 Task: Compose an email with the signature Brooke Phillips with the subject Feedback on an event feedback survey and the message We need to reschedule the training session, can you please coordinate with the participants? from softage.4@softage.net to softage.6@softage.net, select last 2 words, change the font of the message to Verdana and change the font typography to bold and underline Send the email. Finally, move the email from Sent Items to the label Research
Action: Mouse moved to (835, 74)
Screenshot: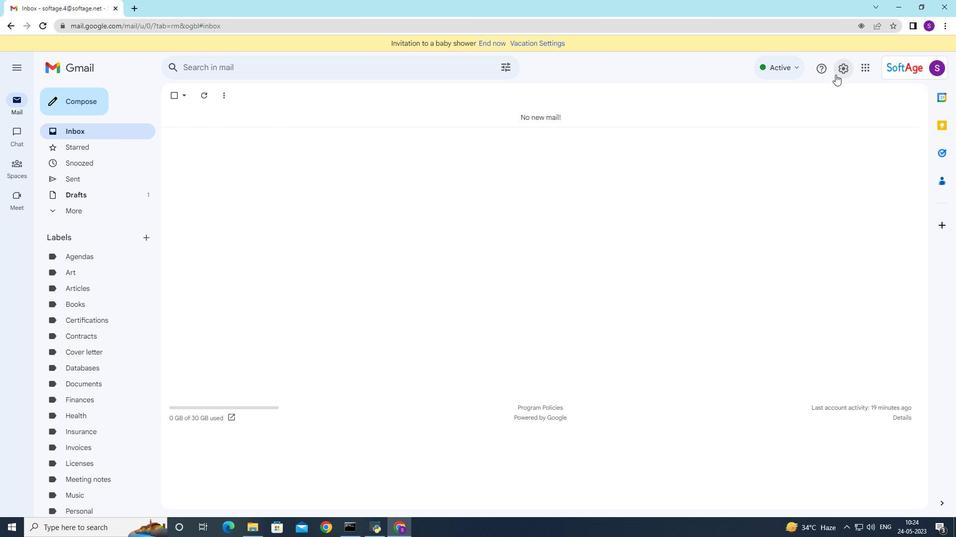 
Action: Mouse pressed left at (835, 74)
Screenshot: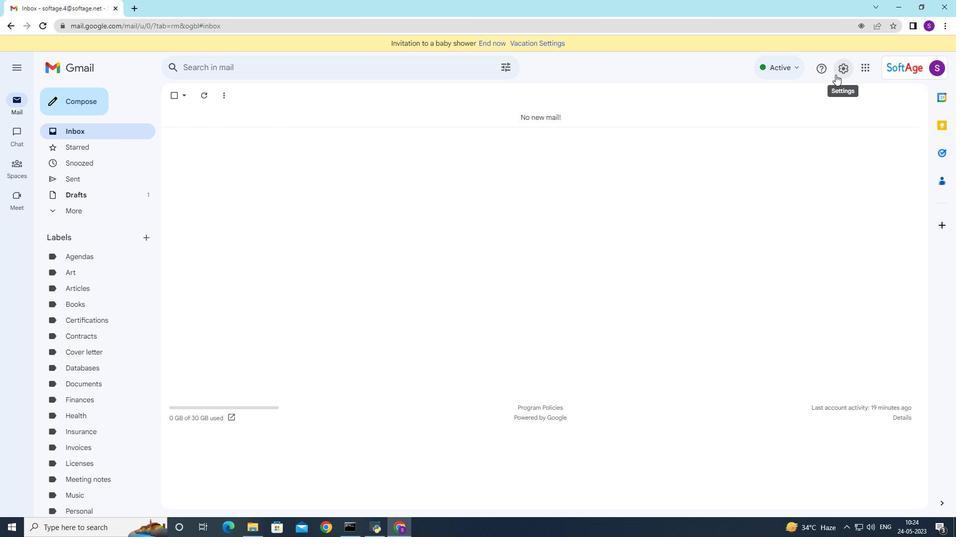 
Action: Mouse moved to (814, 124)
Screenshot: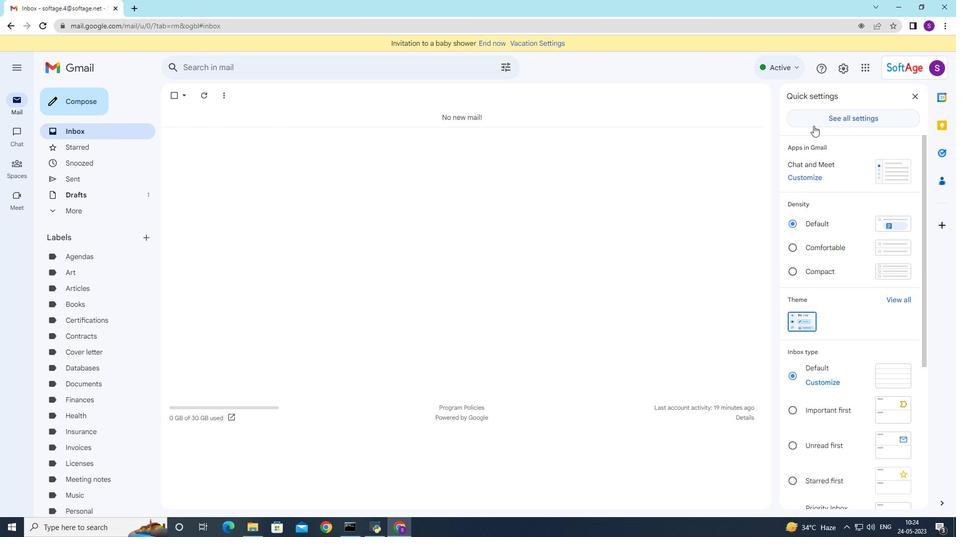 
Action: Mouse pressed left at (814, 124)
Screenshot: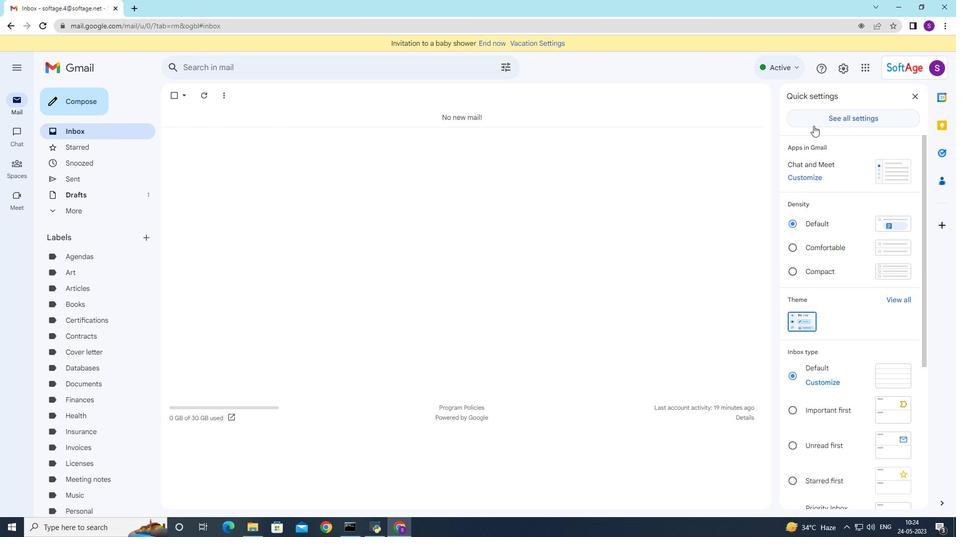 
Action: Mouse moved to (389, 235)
Screenshot: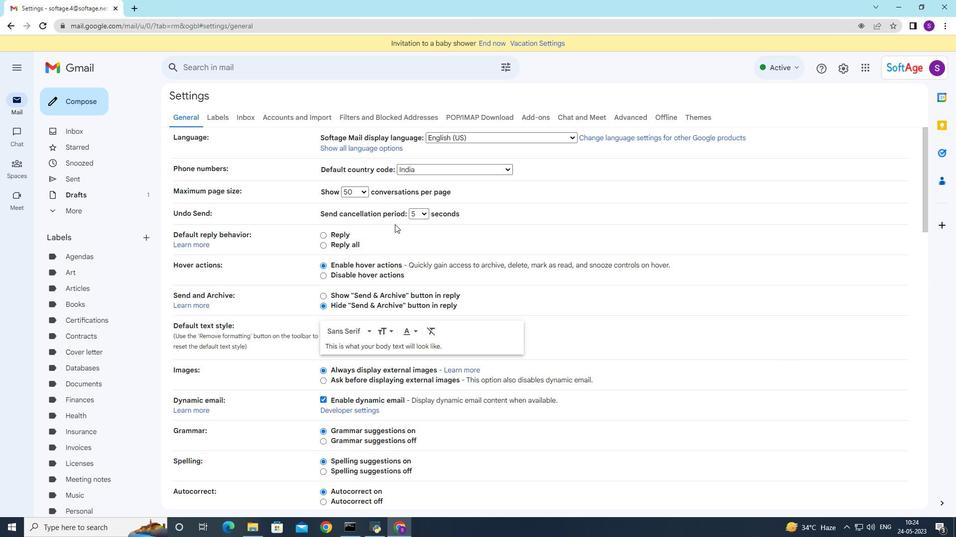 
Action: Mouse scrolled (389, 234) with delta (0, 0)
Screenshot: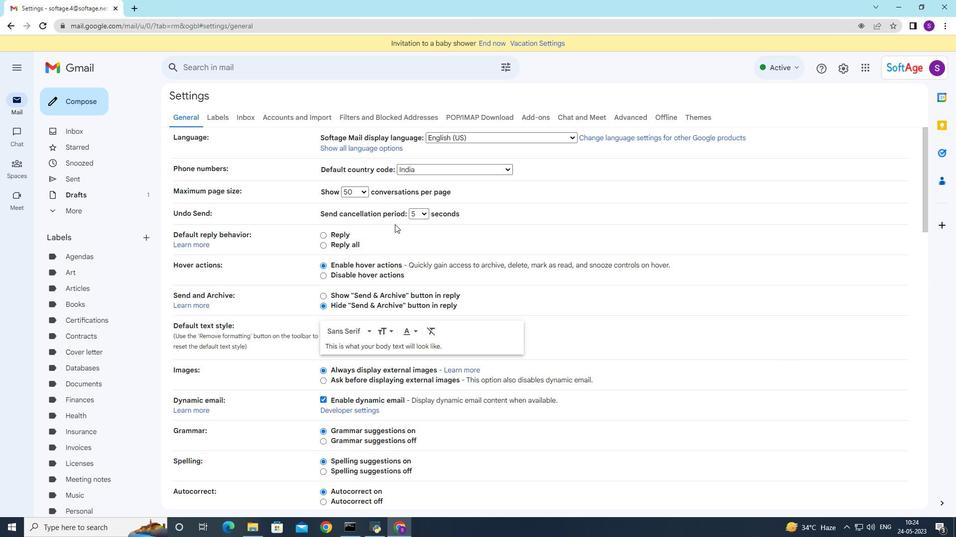 
Action: Mouse moved to (388, 236)
Screenshot: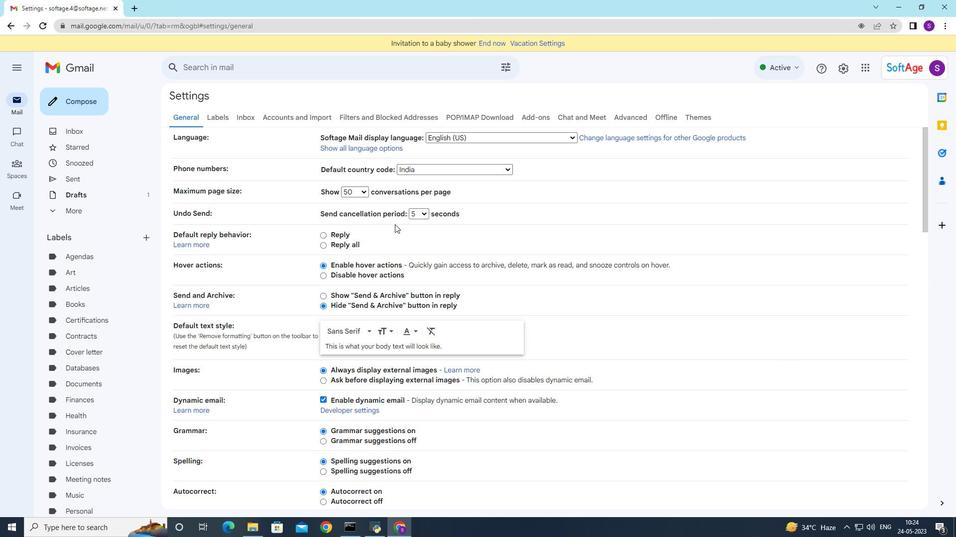 
Action: Mouse scrolled (388, 235) with delta (0, 0)
Screenshot: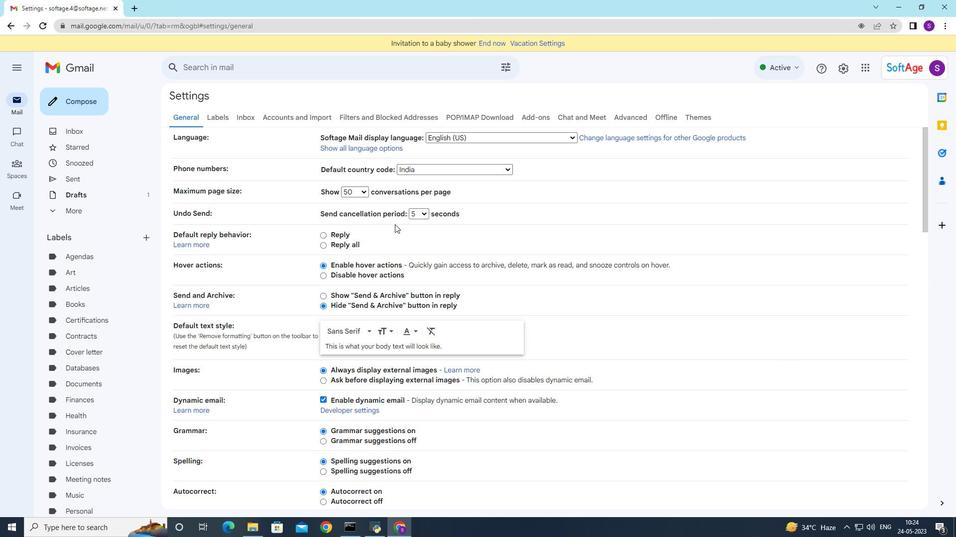 
Action: Mouse scrolled (388, 235) with delta (0, 0)
Screenshot: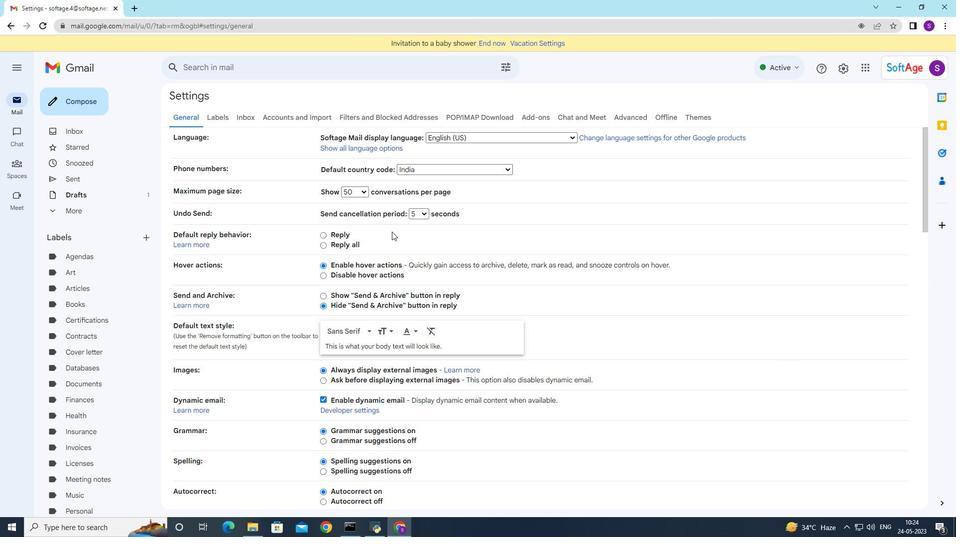 
Action: Mouse moved to (388, 236)
Screenshot: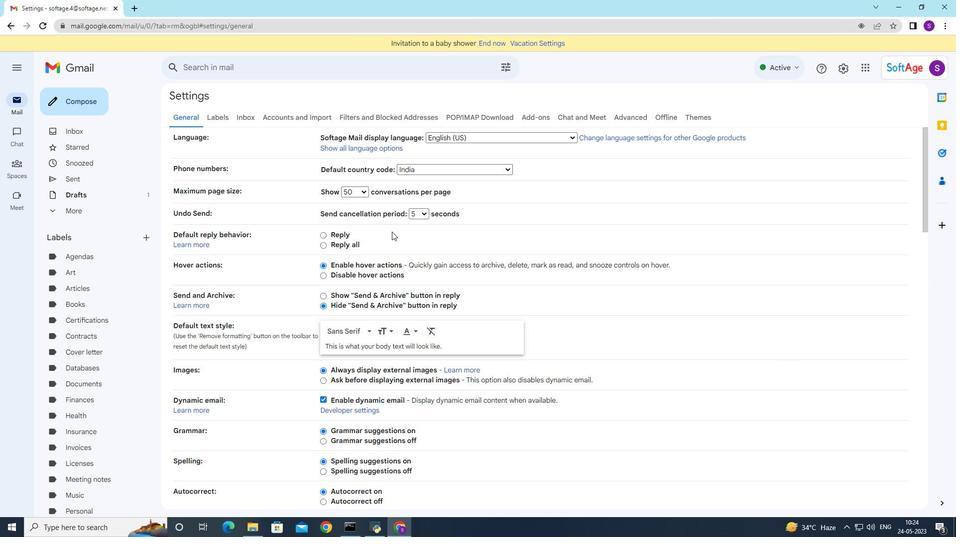 
Action: Mouse scrolled (388, 236) with delta (0, 0)
Screenshot: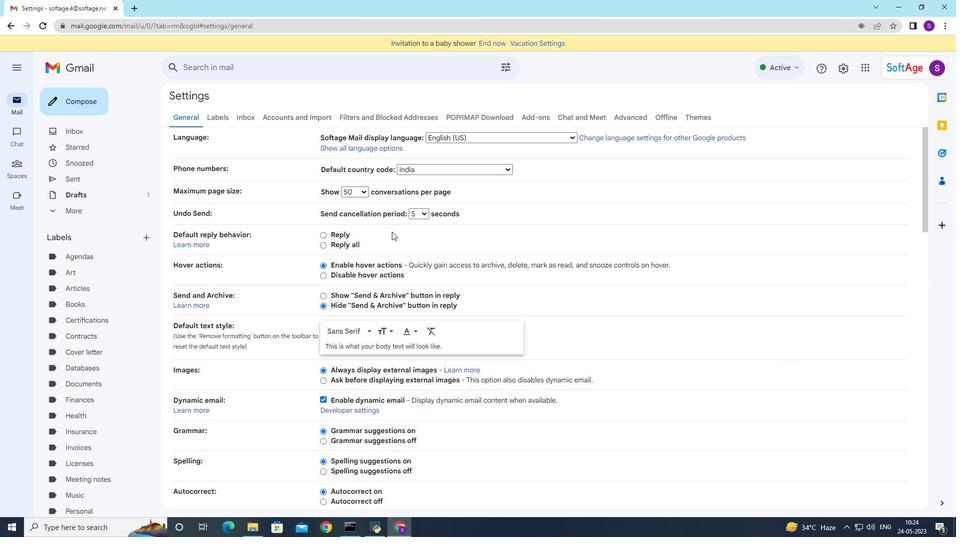 
Action: Mouse moved to (359, 347)
Screenshot: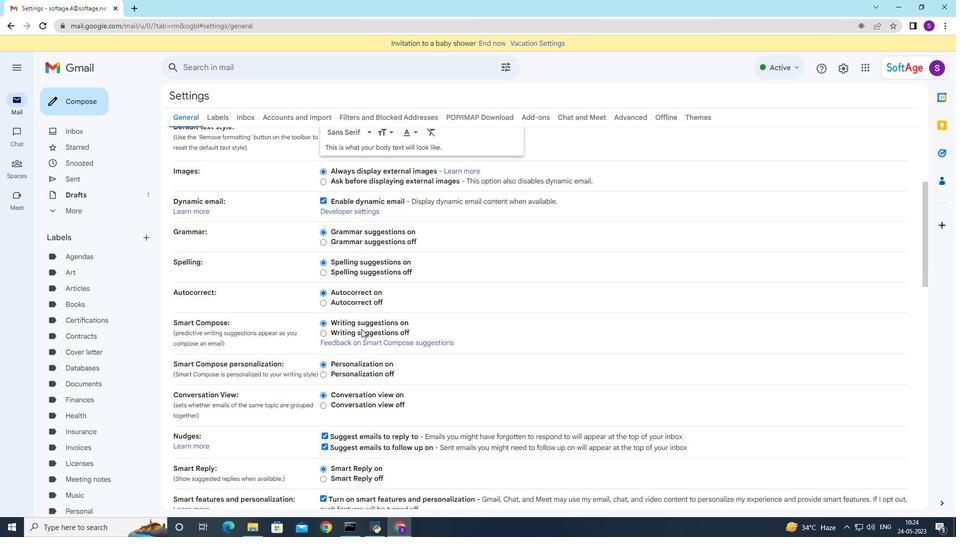 
Action: Mouse scrolled (359, 347) with delta (0, 0)
Screenshot: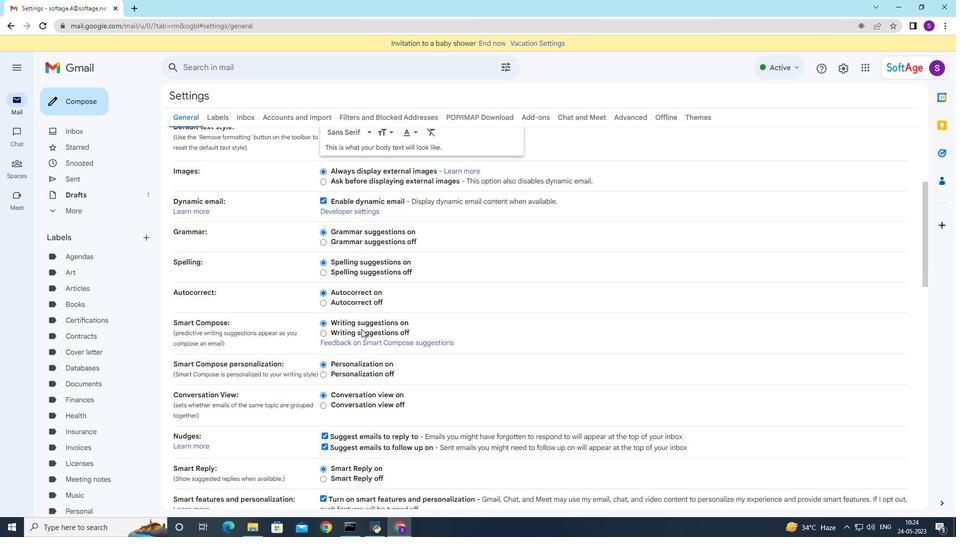 
Action: Mouse moved to (359, 348)
Screenshot: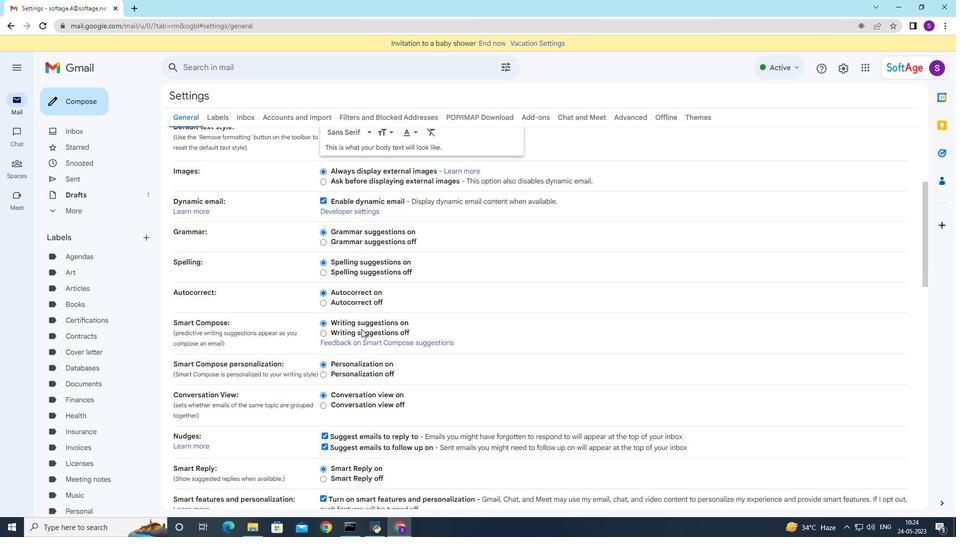 
Action: Mouse scrolled (359, 347) with delta (0, 0)
Screenshot: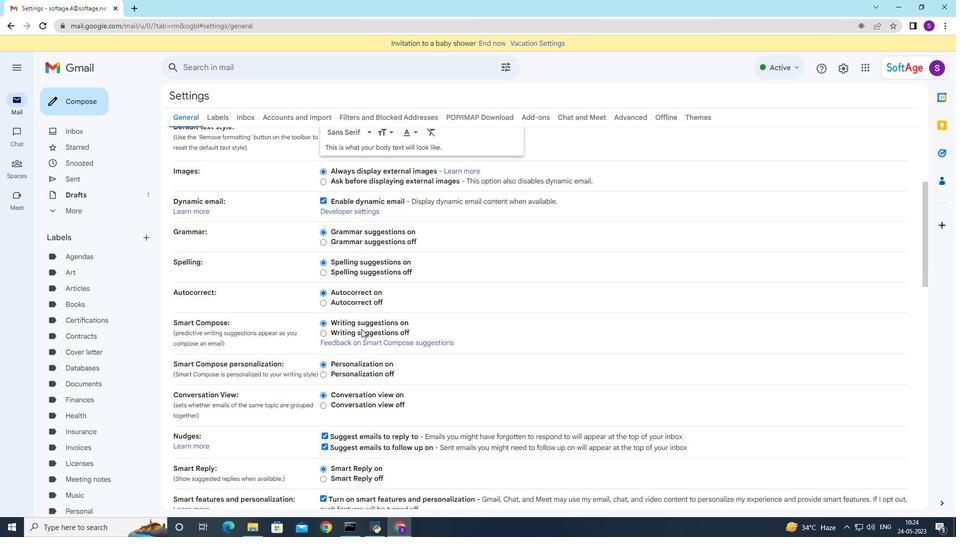 
Action: Mouse moved to (359, 348)
Screenshot: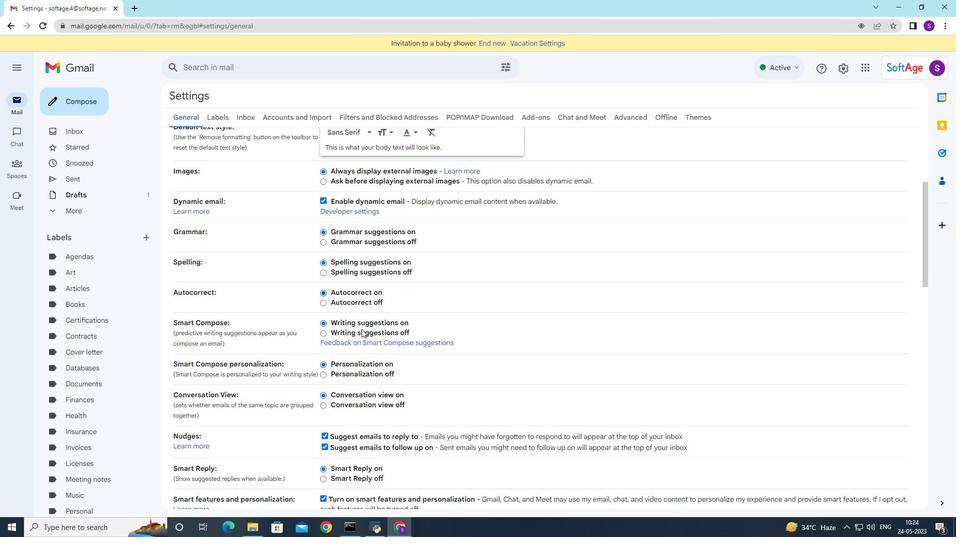 
Action: Mouse scrolled (359, 347) with delta (0, 0)
Screenshot: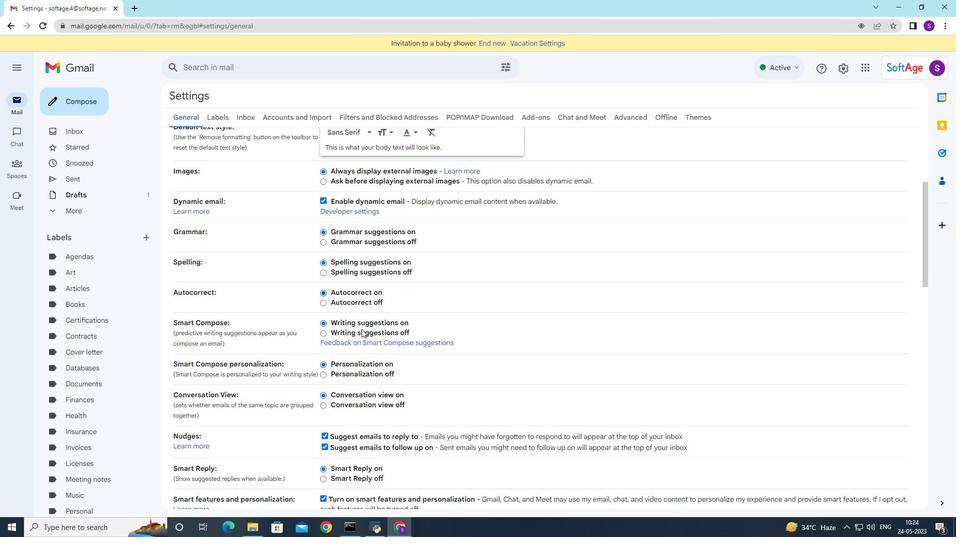 
Action: Mouse moved to (360, 348)
Screenshot: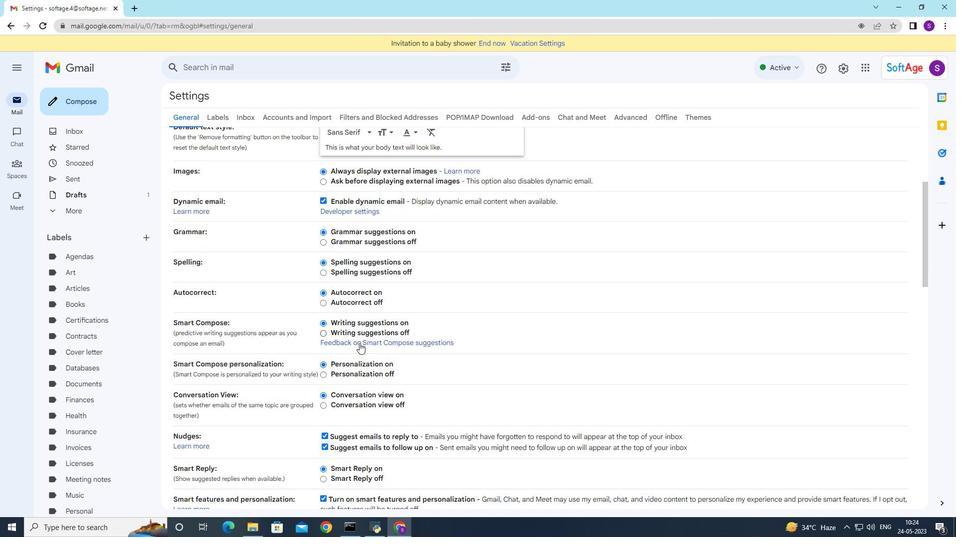 
Action: Mouse scrolled (360, 348) with delta (0, 0)
Screenshot: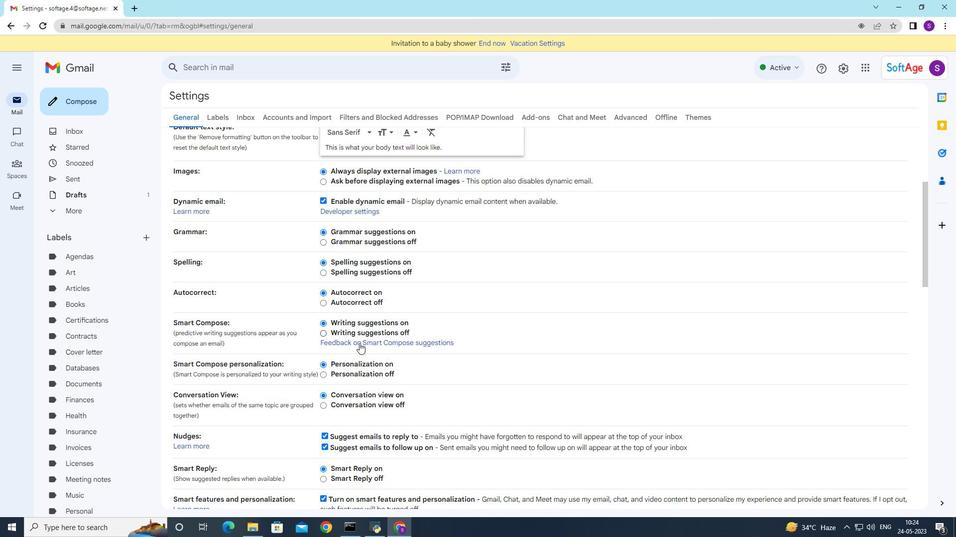
Action: Mouse moved to (368, 389)
Screenshot: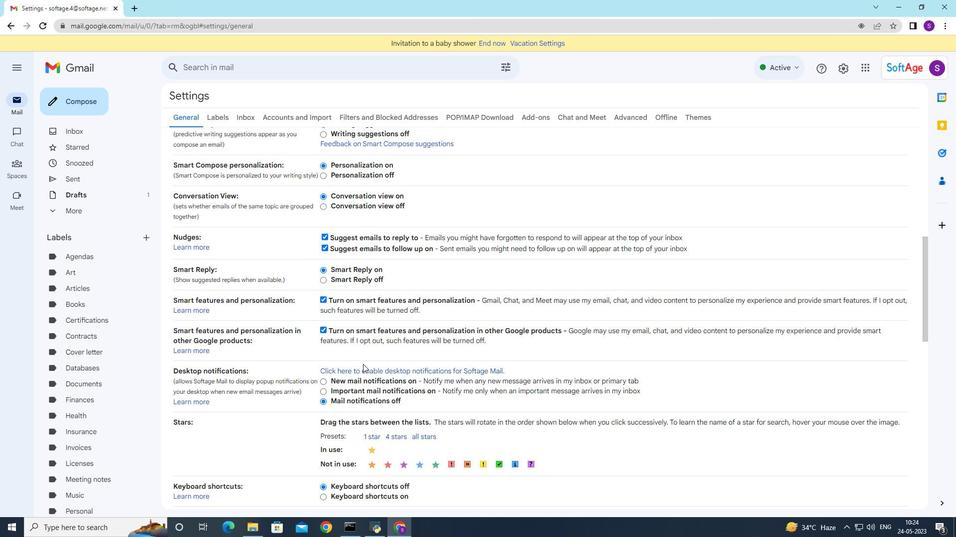 
Action: Mouse scrolled (368, 388) with delta (0, 0)
Screenshot: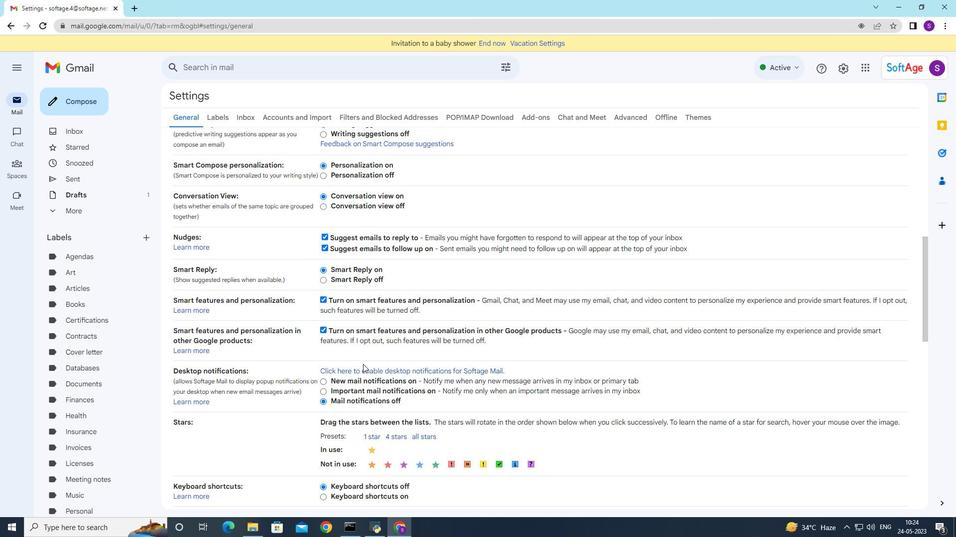 
Action: Mouse moved to (368, 389)
Screenshot: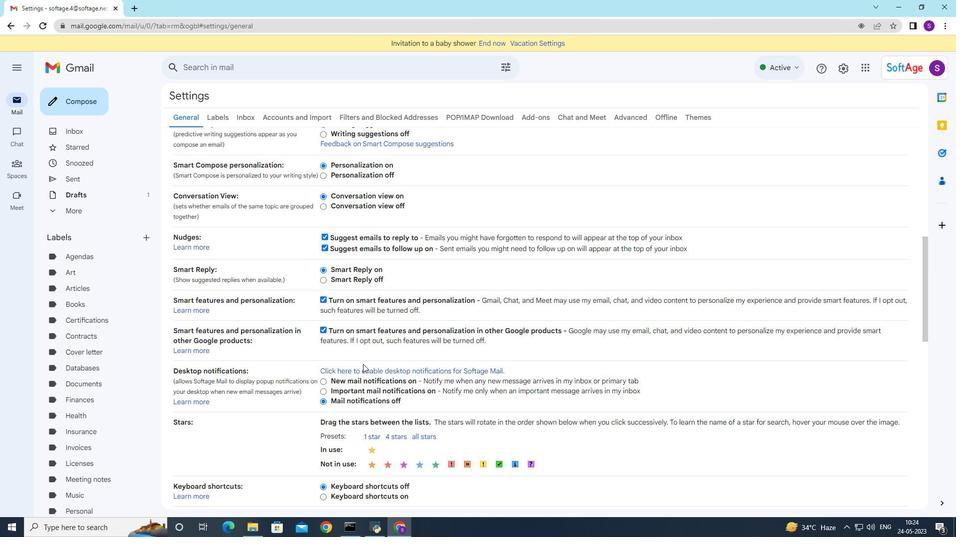 
Action: Mouse scrolled (368, 389) with delta (0, 0)
Screenshot: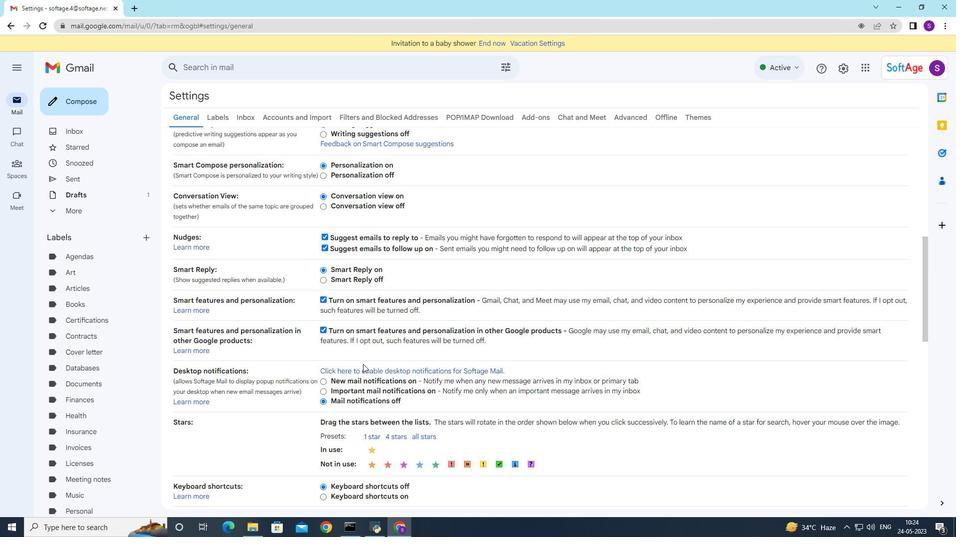 
Action: Mouse moved to (368, 389)
Screenshot: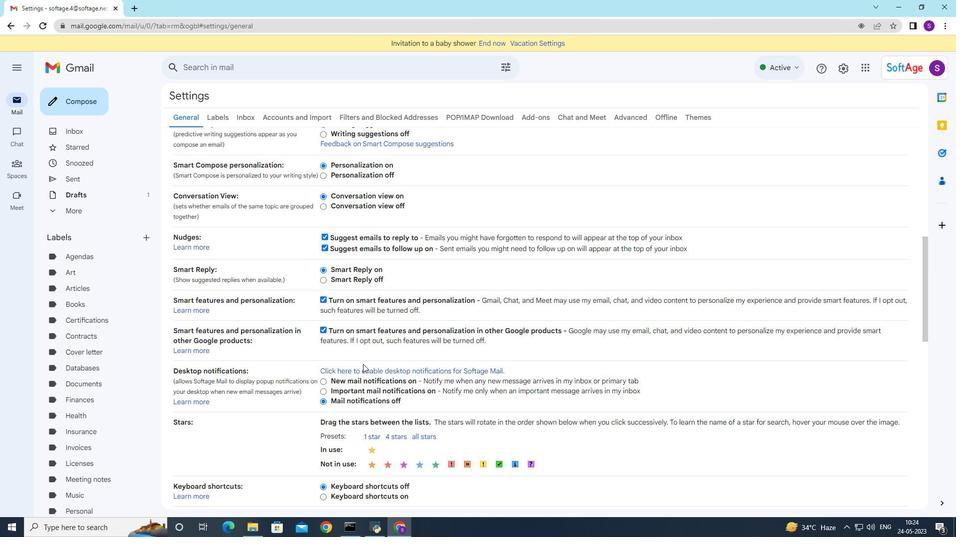 
Action: Mouse scrolled (368, 389) with delta (0, 0)
Screenshot: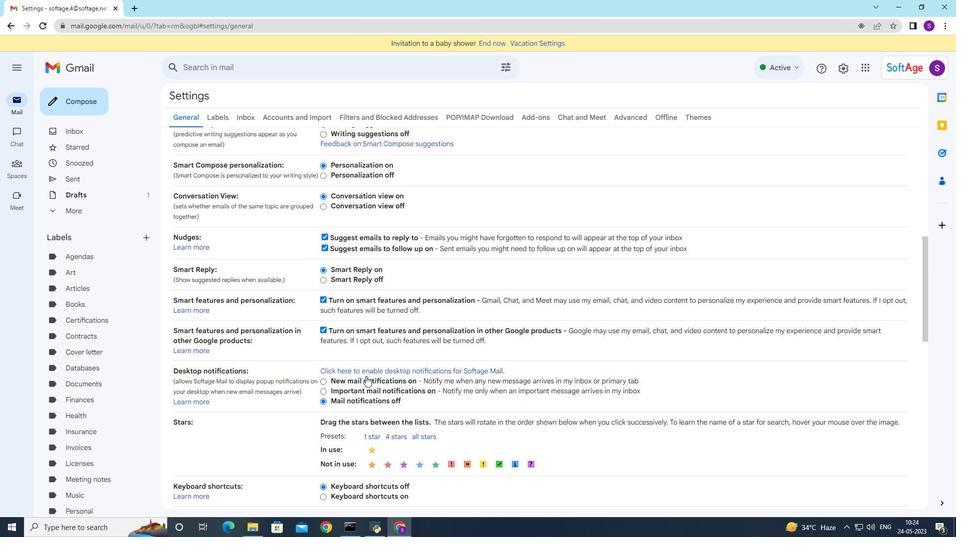 
Action: Mouse moved to (368, 389)
Screenshot: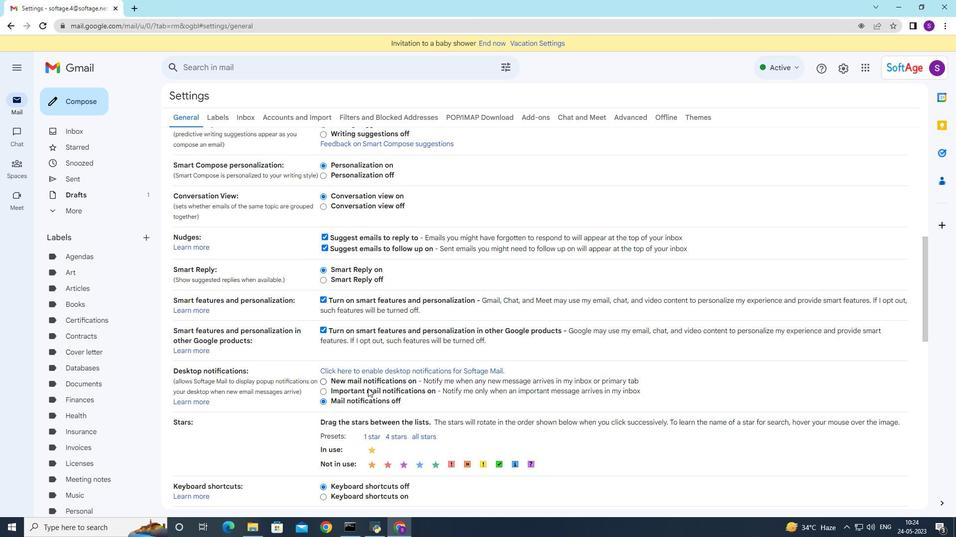 
Action: Mouse scrolled (368, 389) with delta (0, 0)
Screenshot: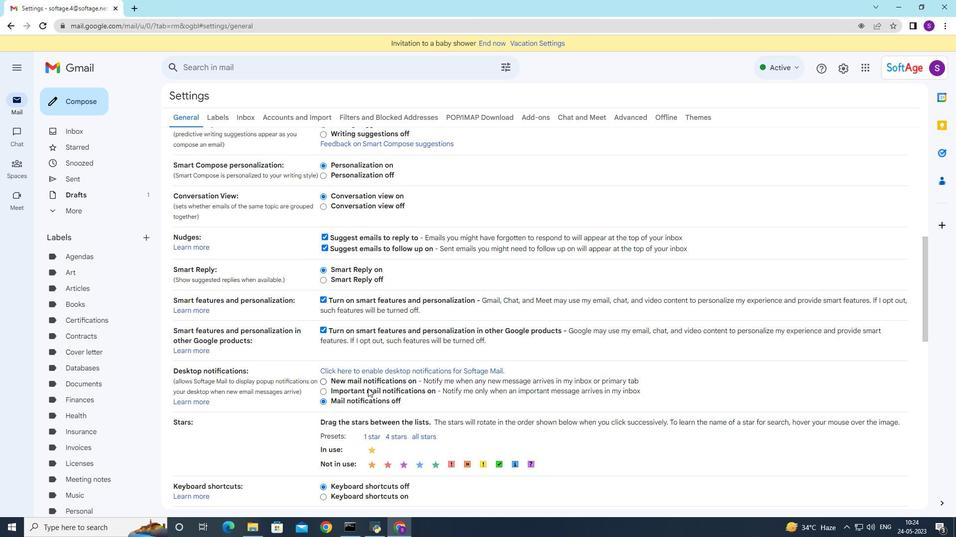 
Action: Mouse moved to (368, 361)
Screenshot: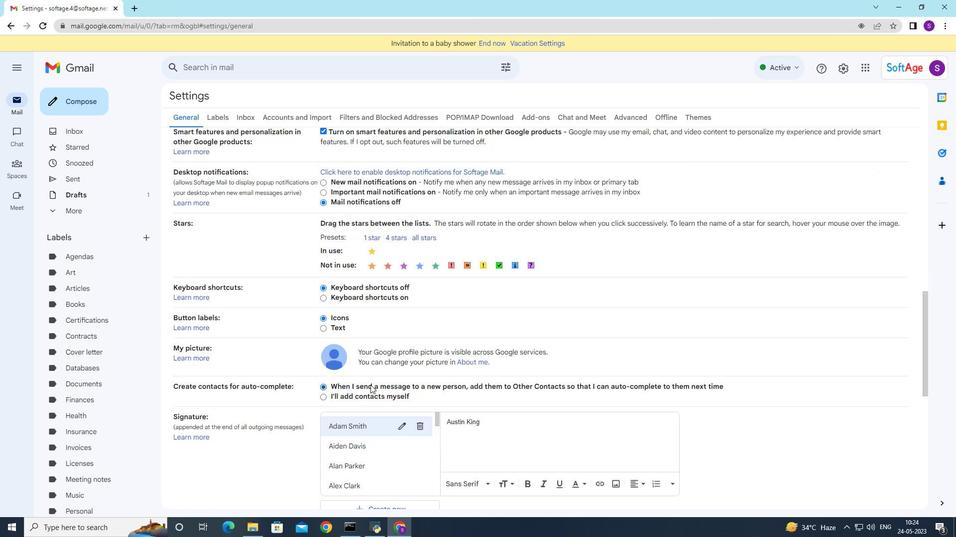 
Action: Mouse scrolled (368, 360) with delta (0, 0)
Screenshot: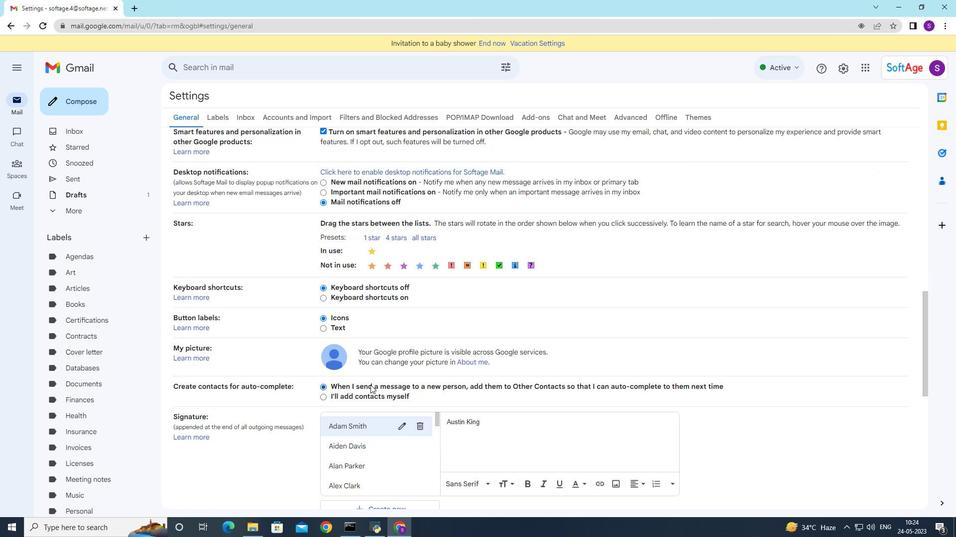 
Action: Mouse scrolled (368, 360) with delta (0, 0)
Screenshot: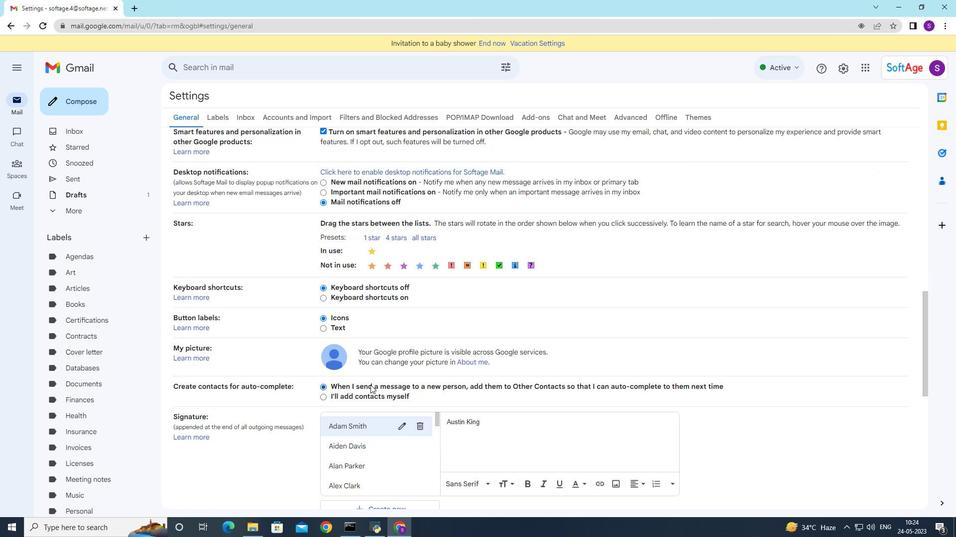 
Action: Mouse scrolled (368, 360) with delta (0, 0)
Screenshot: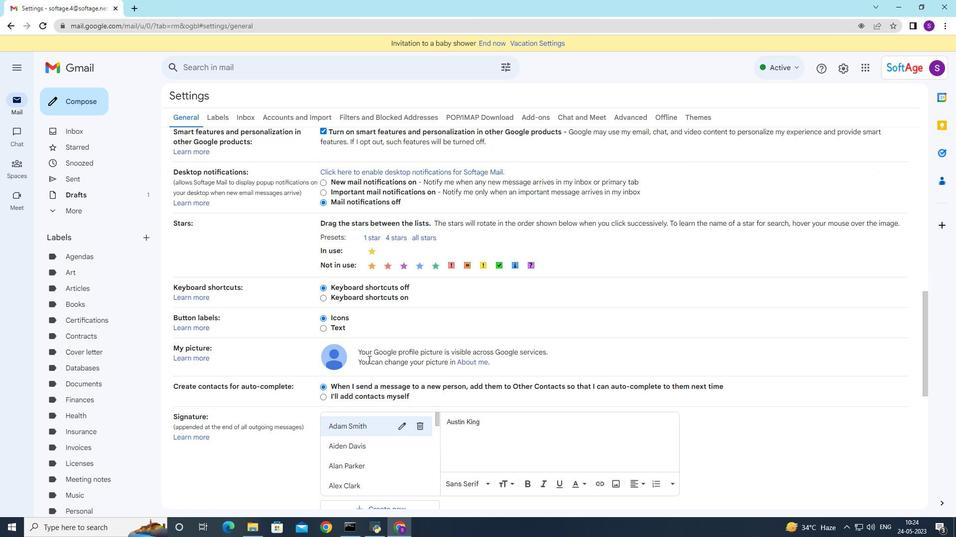 
Action: Mouse moved to (368, 362)
Screenshot: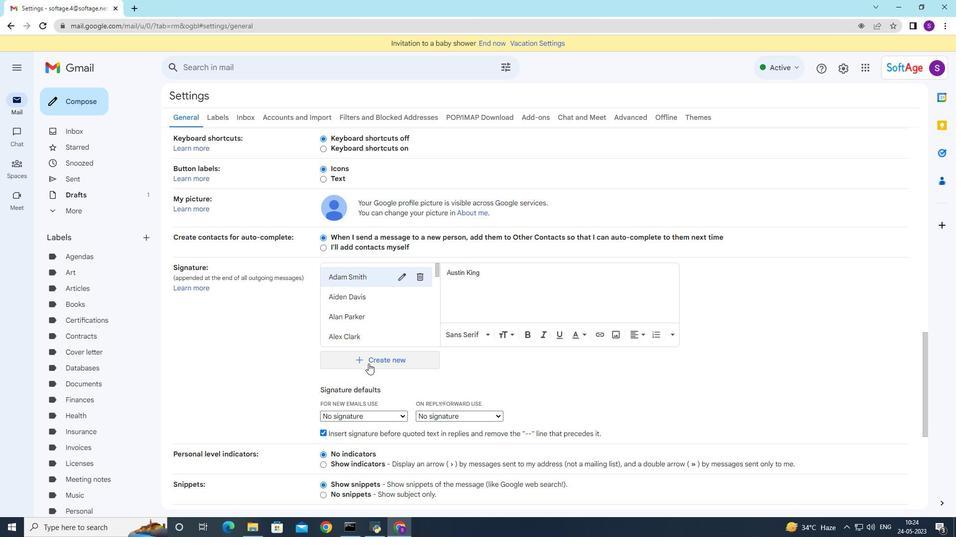
Action: Mouse pressed left at (368, 362)
Screenshot: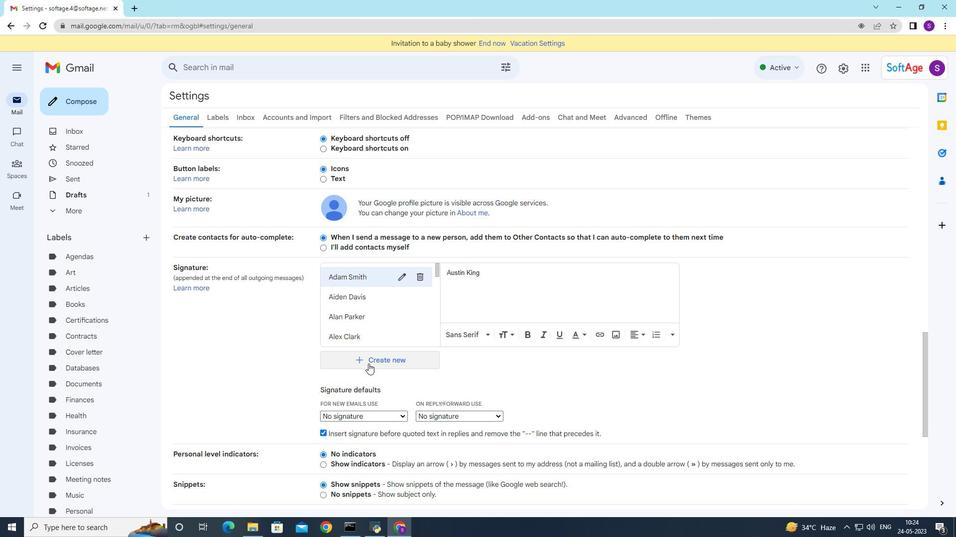 
Action: Mouse moved to (425, 294)
Screenshot: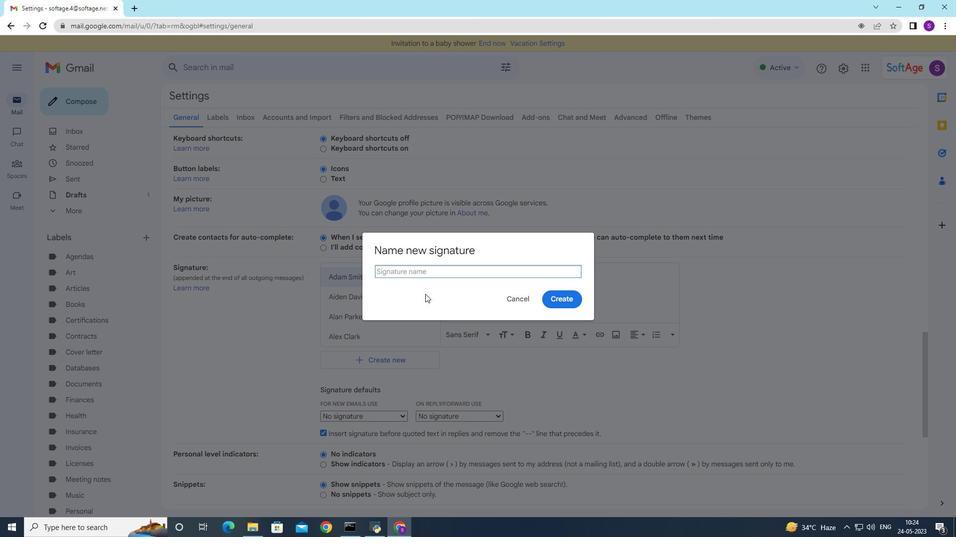 
Action: Key pressed <Key.shift>Brooke<Key.space><Key.shift>Phillips
Screenshot: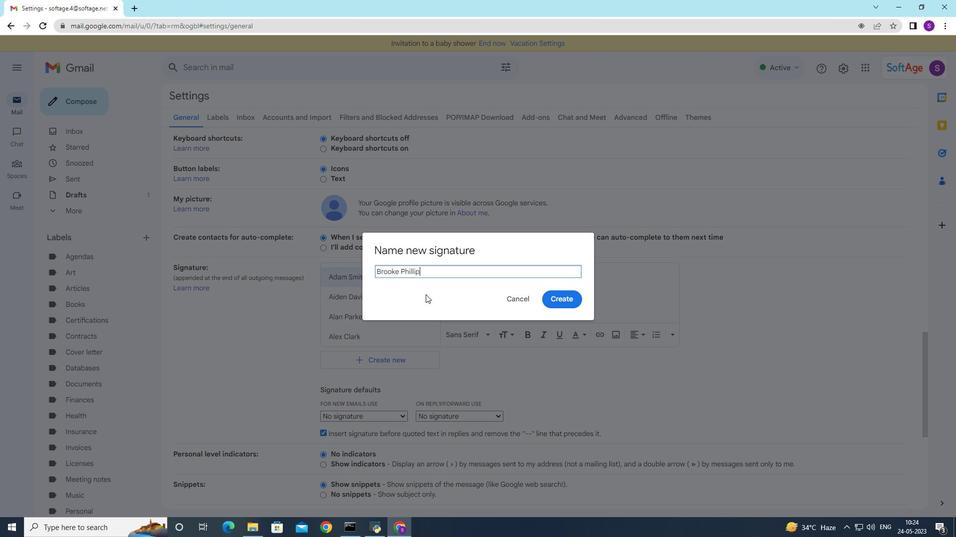 
Action: Mouse moved to (560, 295)
Screenshot: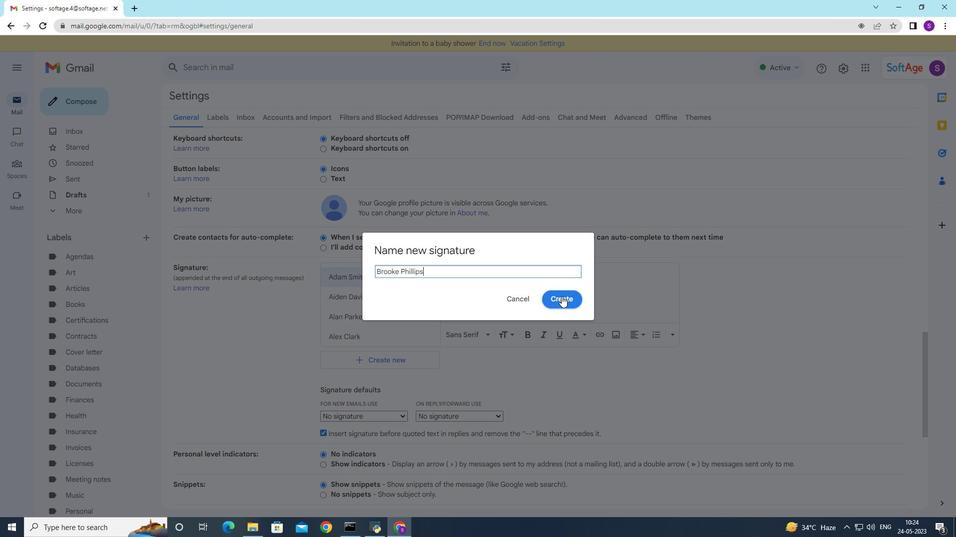 
Action: Mouse pressed left at (560, 295)
Screenshot: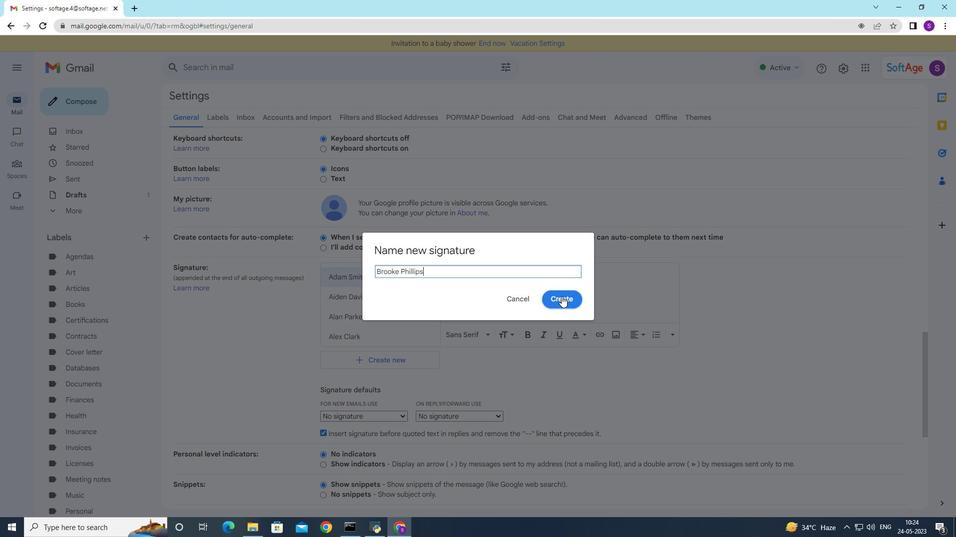 
Action: Mouse moved to (505, 285)
Screenshot: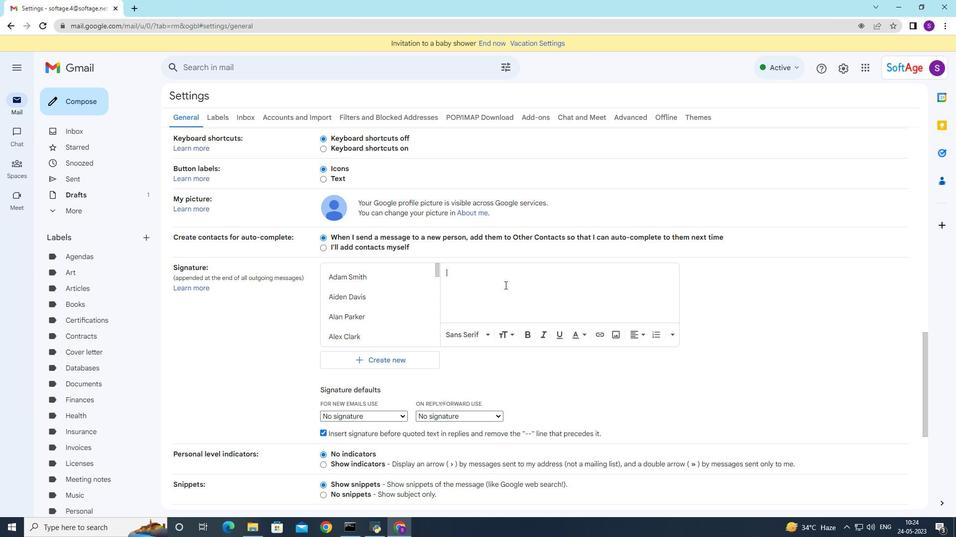 
Action: Key pressed <Key.shift>Brookr<Key.backspace>e<Key.space><Key.shift>Phillips
Screenshot: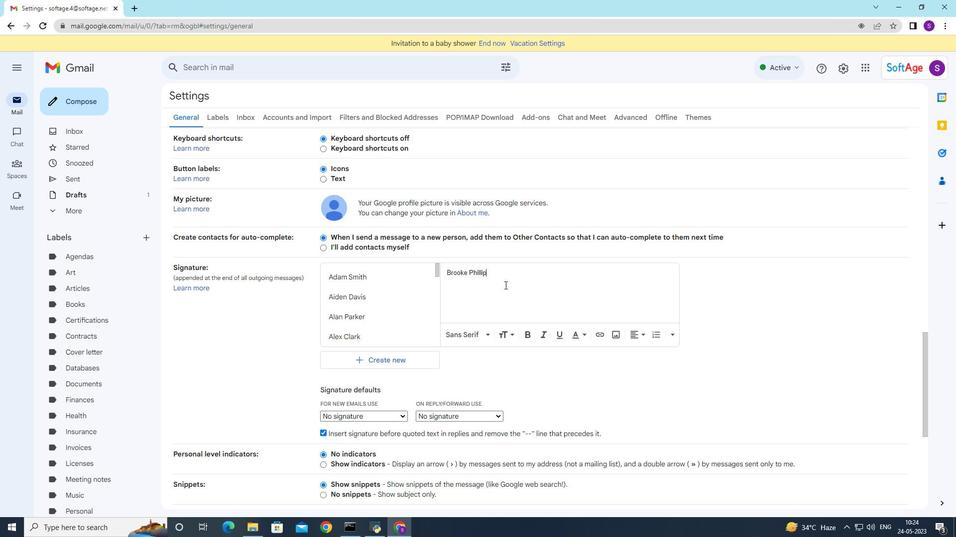 
Action: Mouse moved to (504, 286)
Screenshot: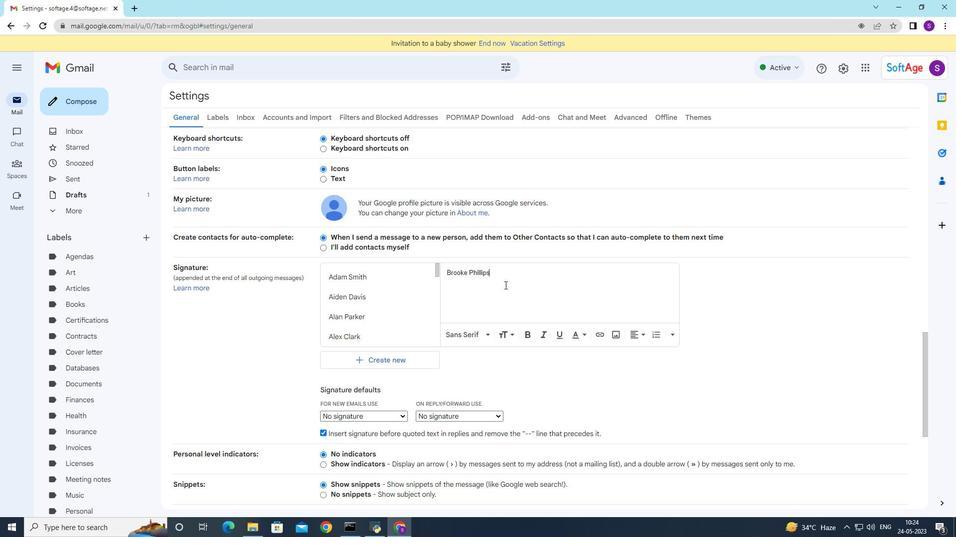 
Action: Mouse scrolled (504, 286) with delta (0, 0)
Screenshot: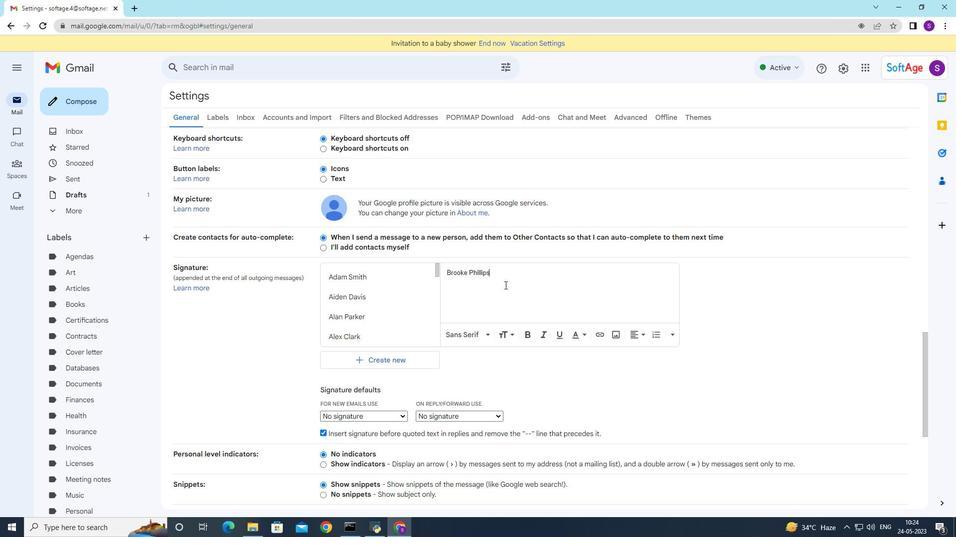 
Action: Mouse moved to (495, 293)
Screenshot: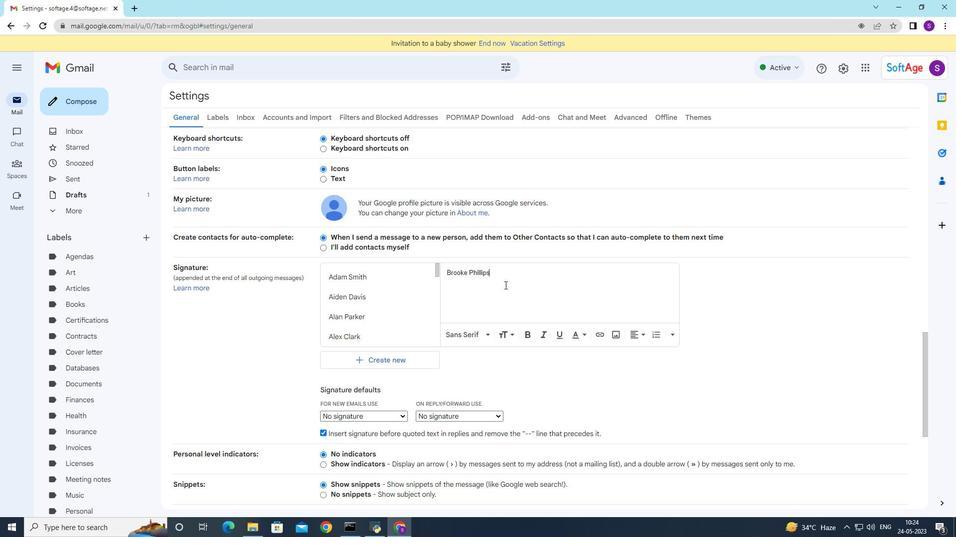 
Action: Mouse scrolled (495, 292) with delta (0, 0)
Screenshot: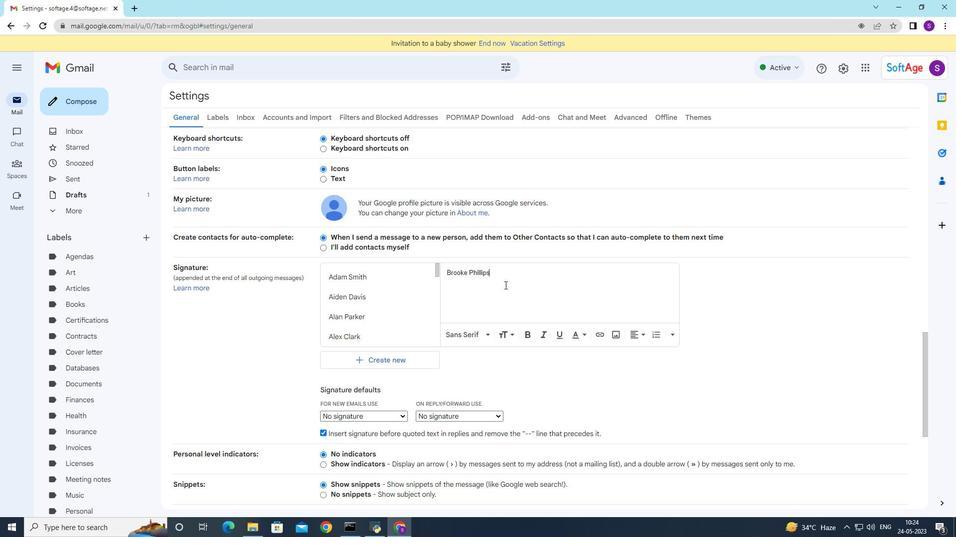 
Action: Mouse moved to (485, 299)
Screenshot: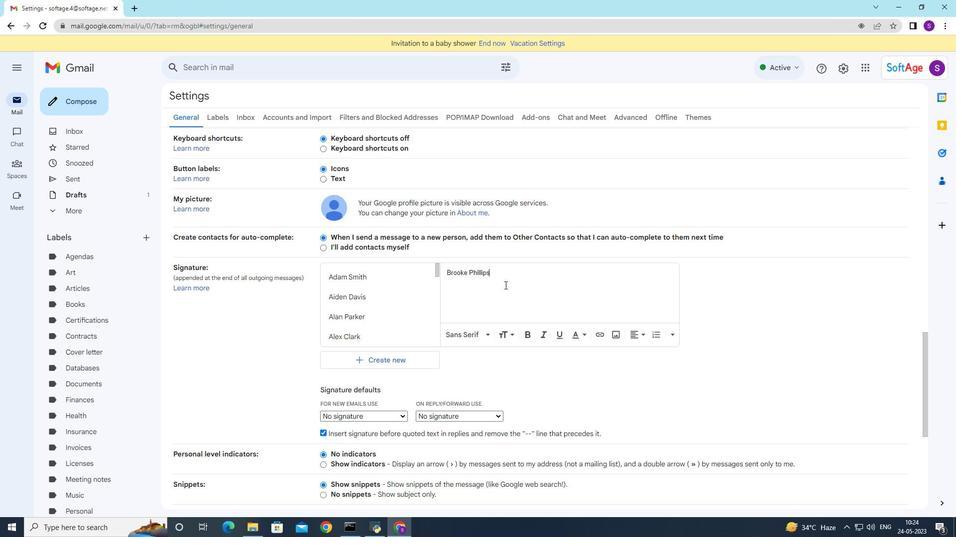 
Action: Mouse scrolled (485, 299) with delta (0, 0)
Screenshot: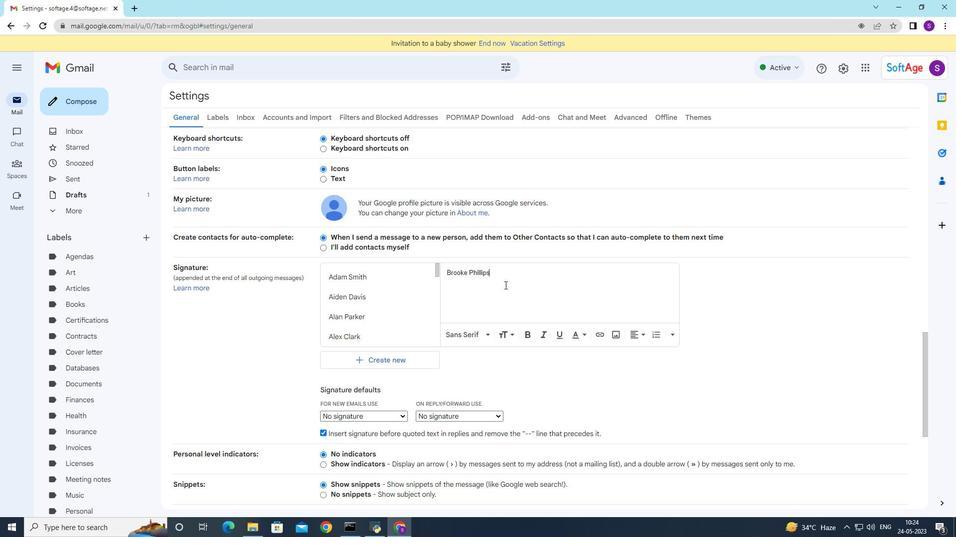 
Action: Mouse moved to (476, 304)
Screenshot: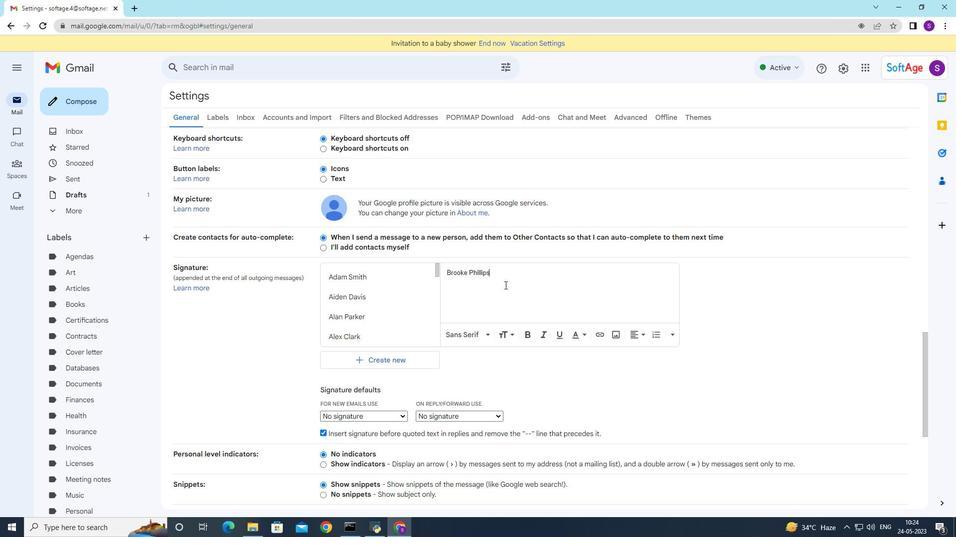 
Action: Mouse scrolled (476, 304) with delta (0, 0)
Screenshot: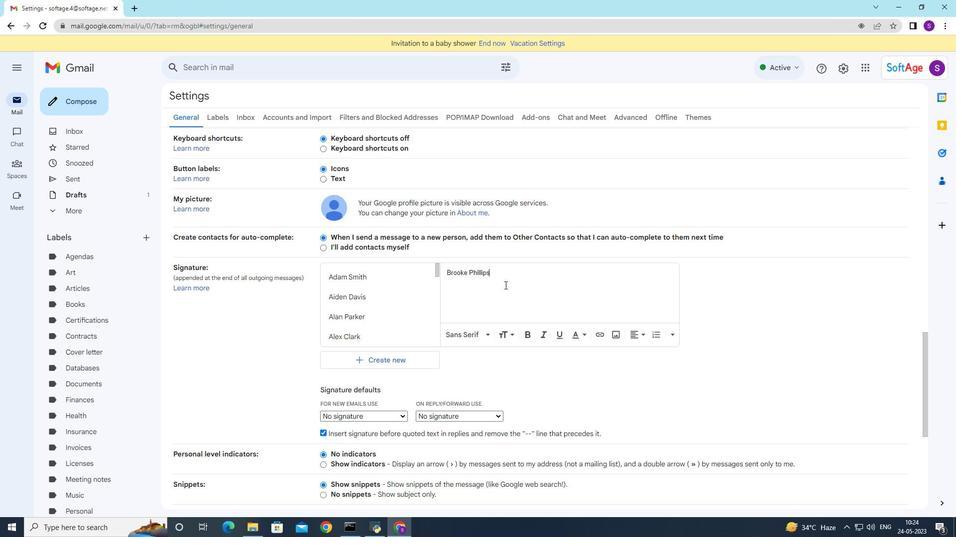 
Action: Mouse moved to (472, 308)
Screenshot: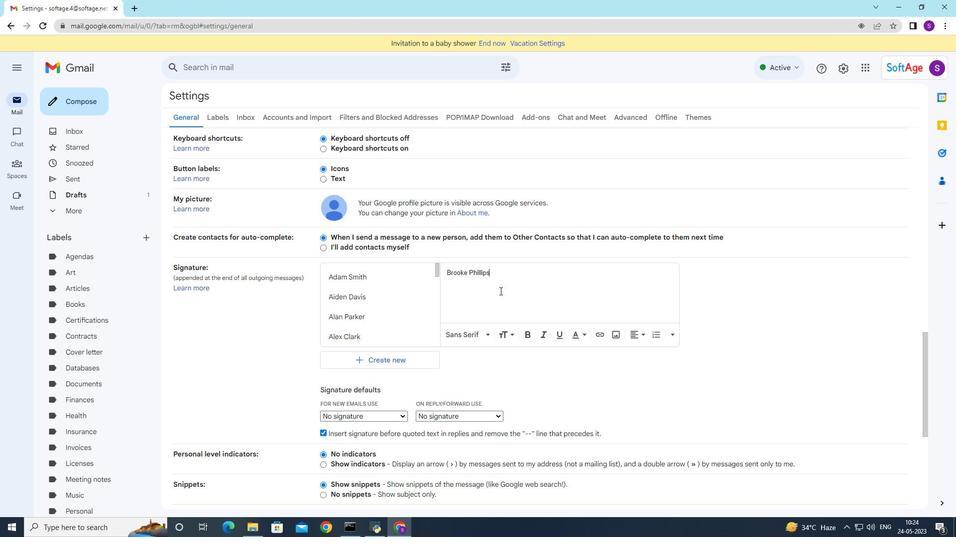 
Action: Mouse scrolled (472, 307) with delta (0, 0)
Screenshot: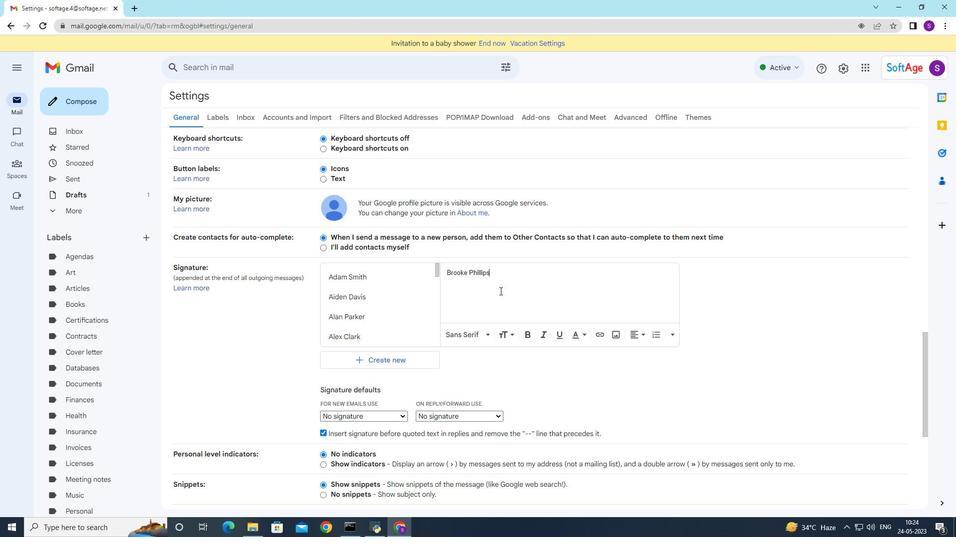 
Action: Mouse moved to (463, 315)
Screenshot: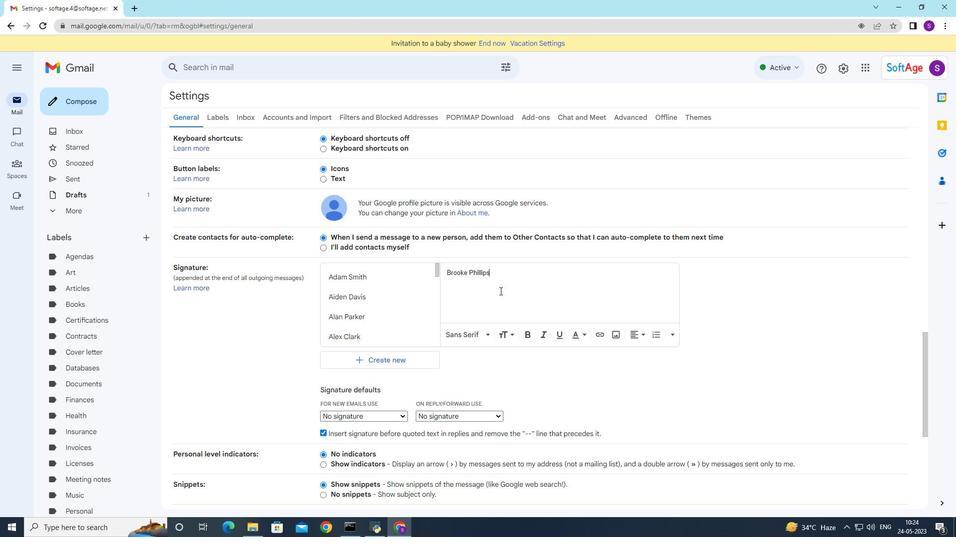 
Action: Mouse scrolled (463, 315) with delta (0, 0)
Screenshot: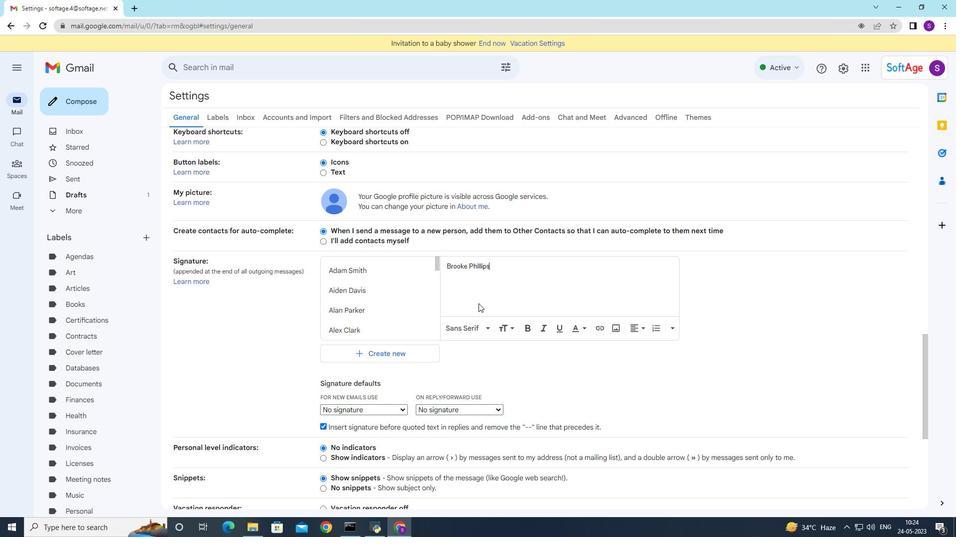 
Action: Mouse moved to (519, 456)
Screenshot: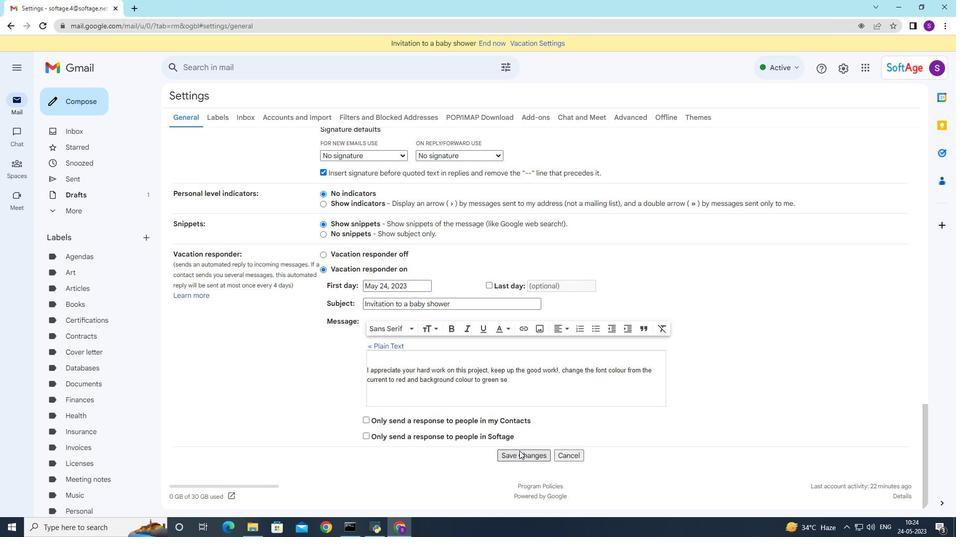 
Action: Mouse pressed left at (519, 456)
Screenshot: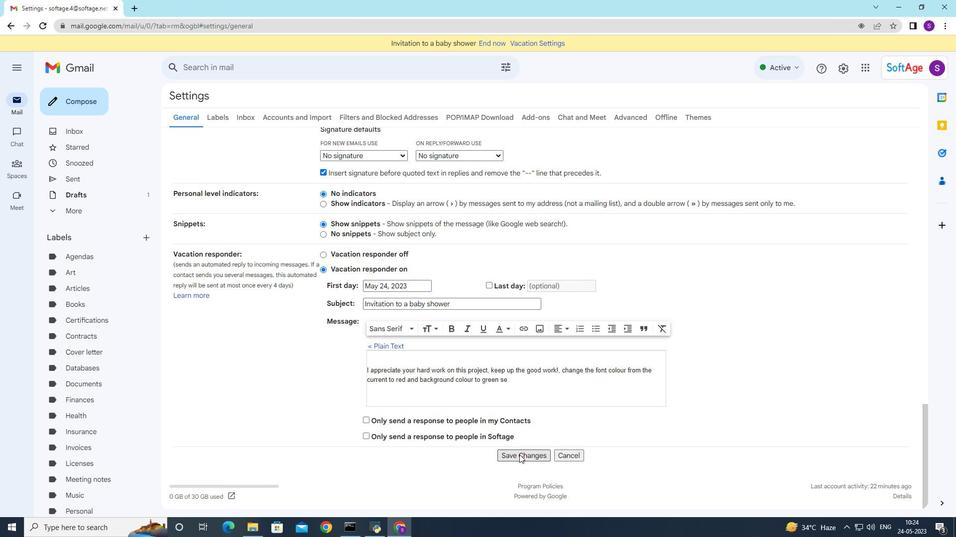 
Action: Mouse moved to (78, 97)
Screenshot: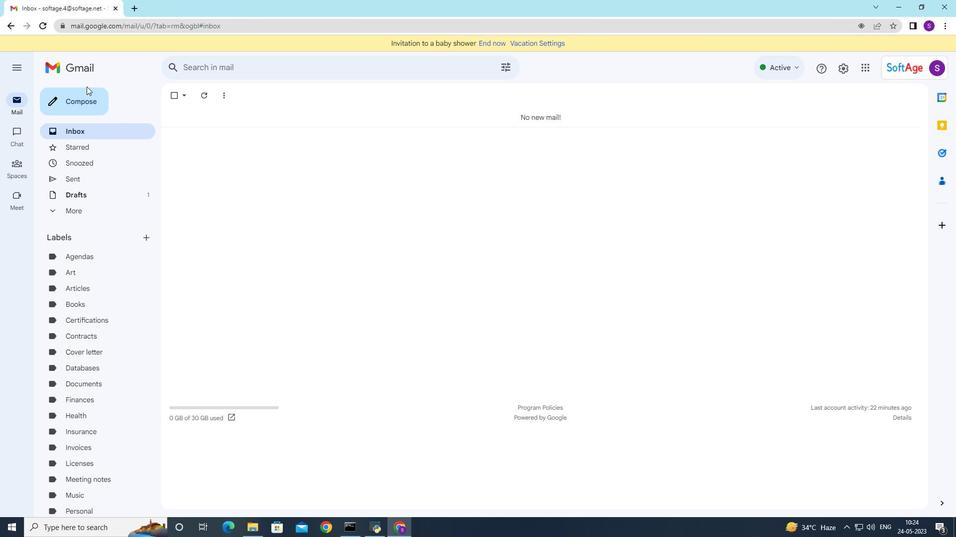
Action: Mouse pressed left at (78, 97)
Screenshot: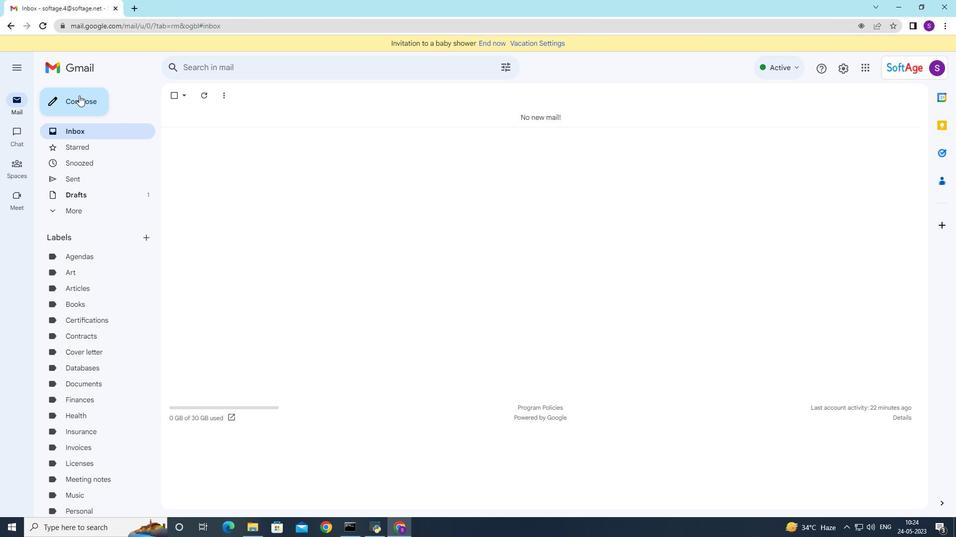 
Action: Mouse moved to (800, 504)
Screenshot: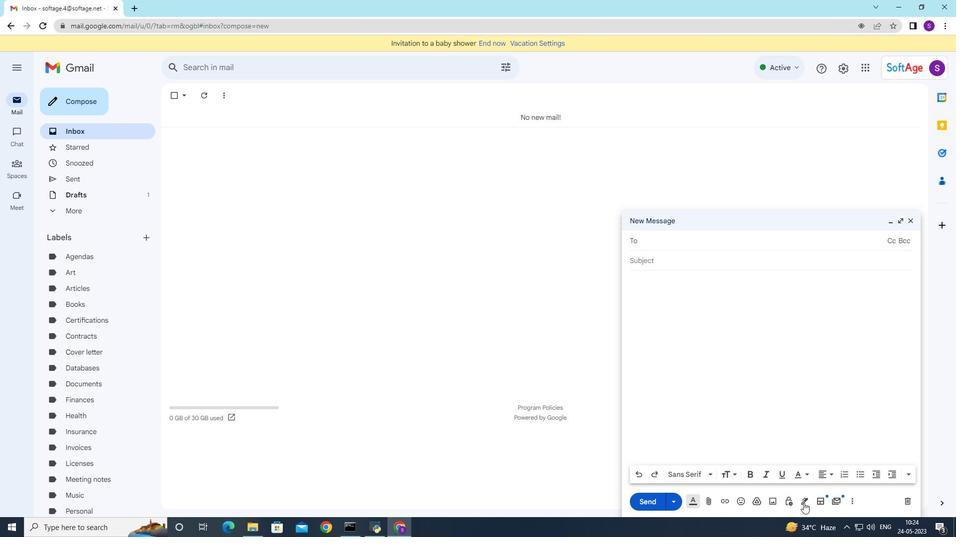 
Action: Mouse pressed left at (800, 504)
Screenshot: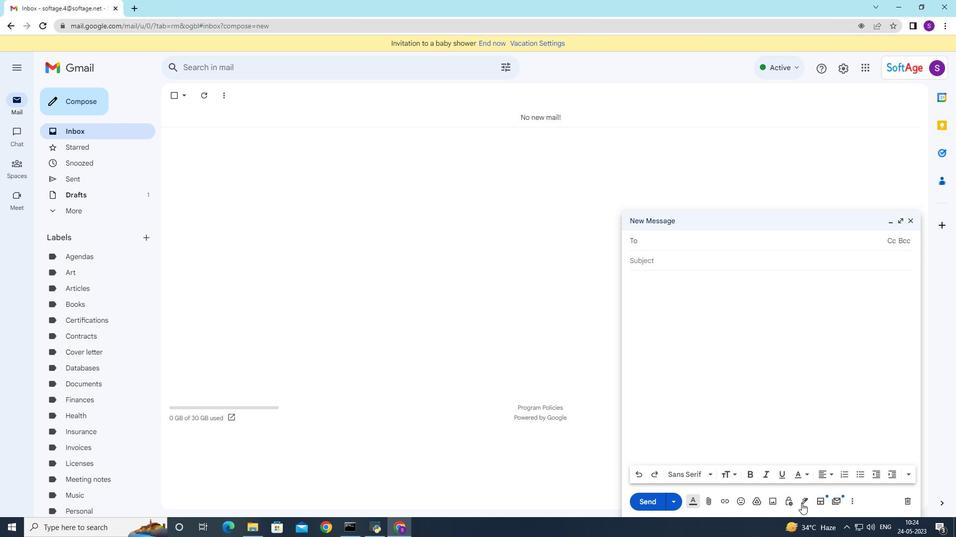
Action: Mouse moved to (831, 403)
Screenshot: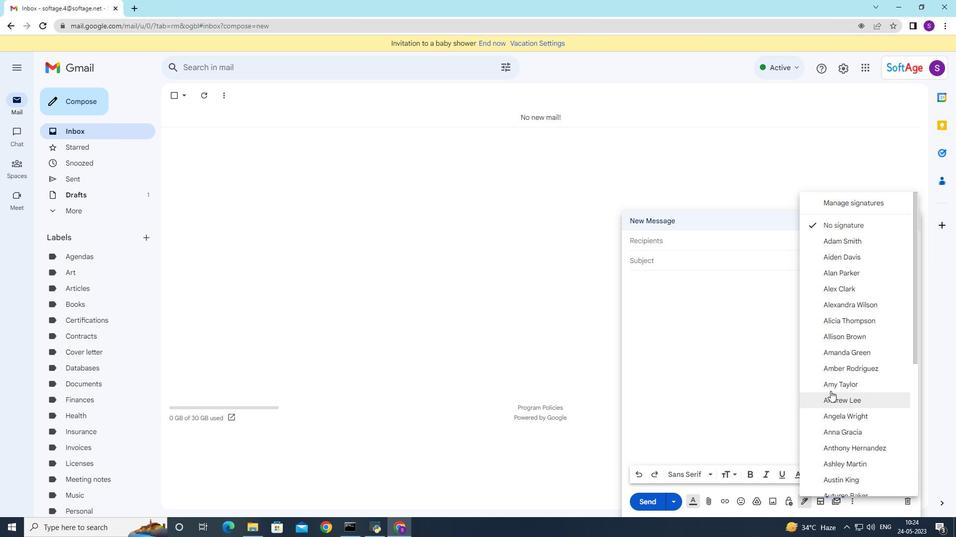 
Action: Mouse scrolled (831, 402) with delta (0, 0)
Screenshot: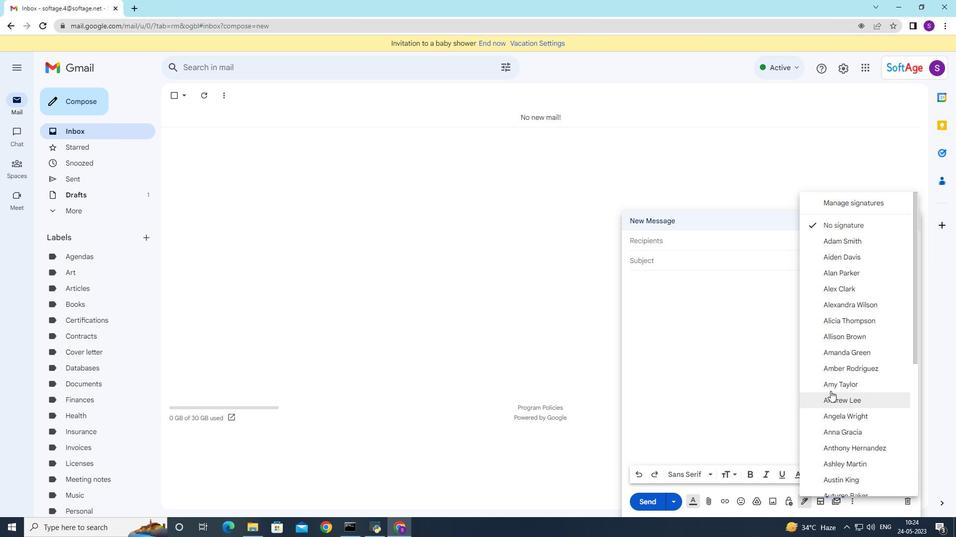 
Action: Mouse moved to (831, 403)
Screenshot: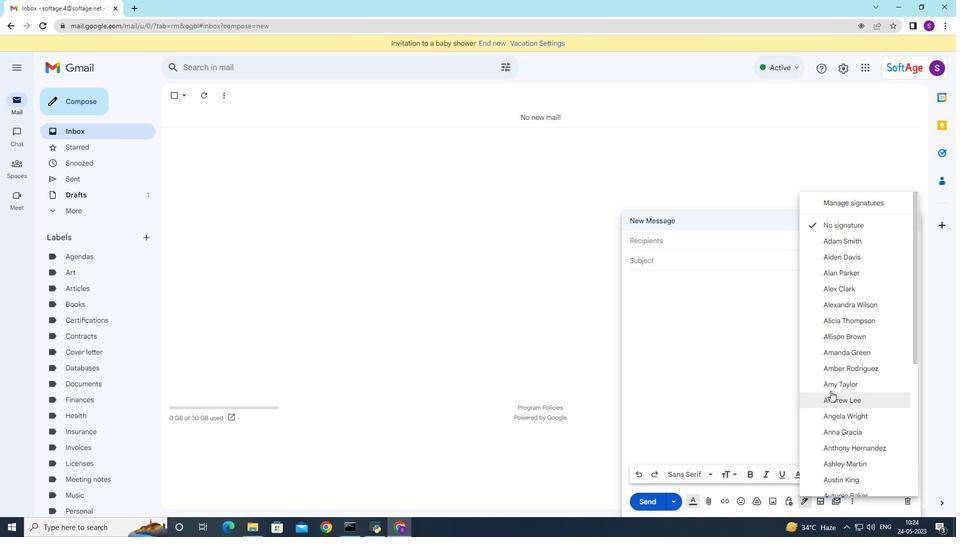 
Action: Mouse scrolled (831, 403) with delta (0, 0)
Screenshot: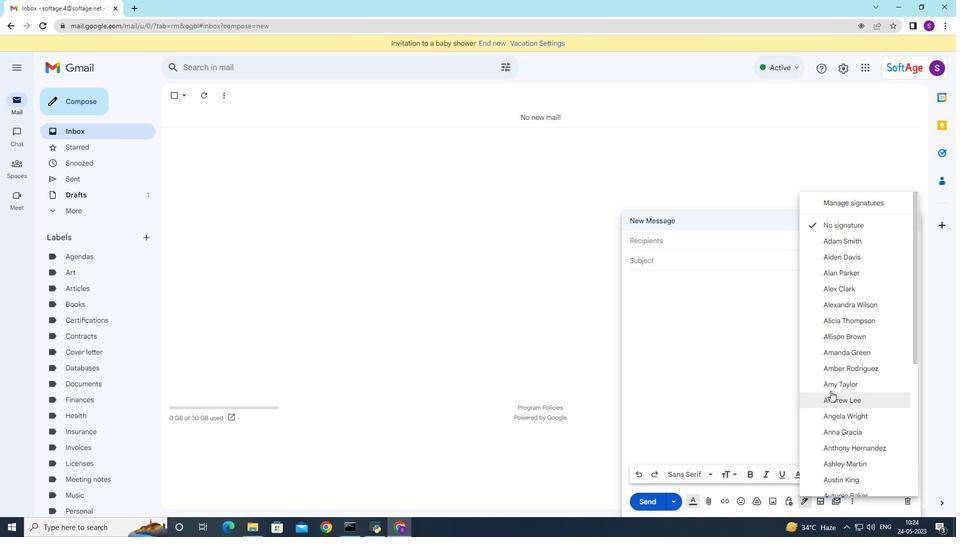
Action: Mouse moved to (831, 404)
Screenshot: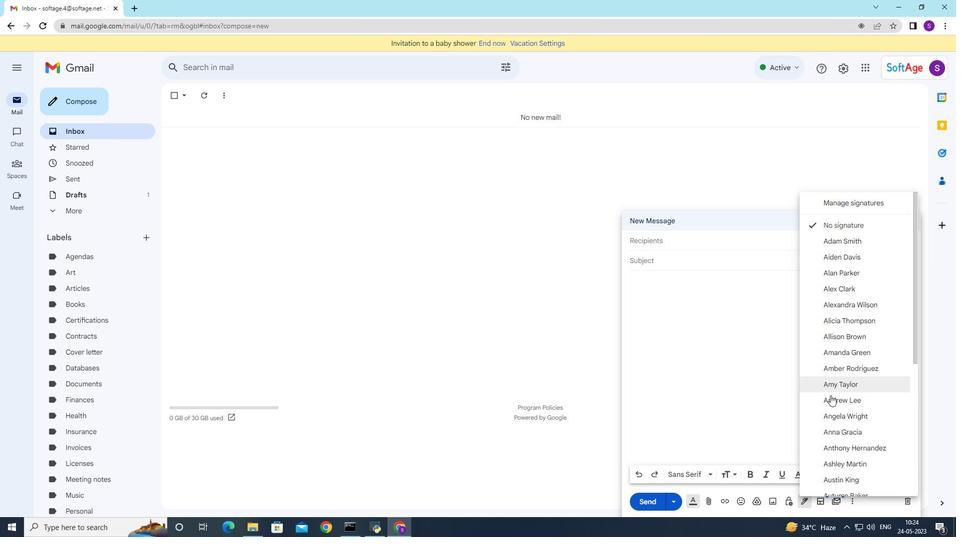 
Action: Mouse scrolled (831, 403) with delta (0, 0)
Screenshot: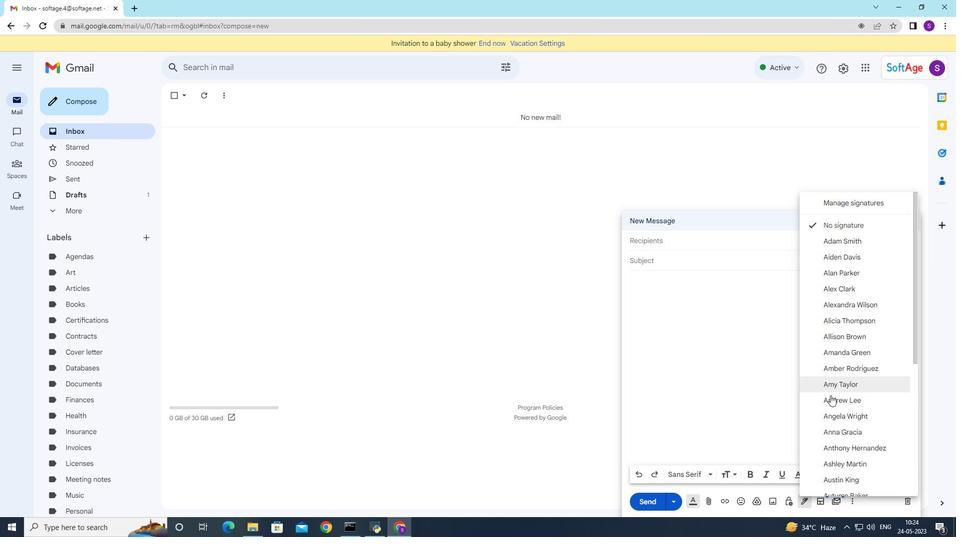 
Action: Mouse moved to (831, 404)
Screenshot: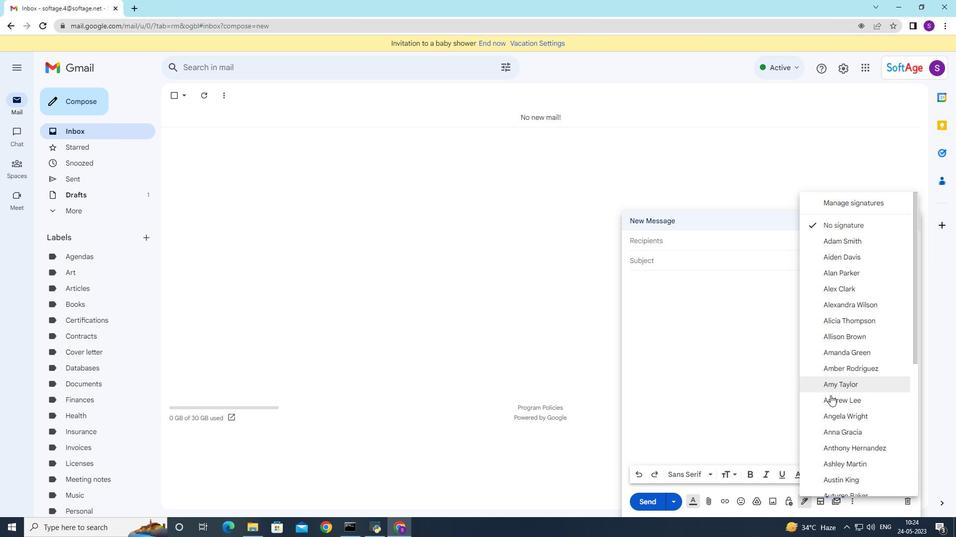 
Action: Mouse scrolled (831, 404) with delta (0, 0)
Screenshot: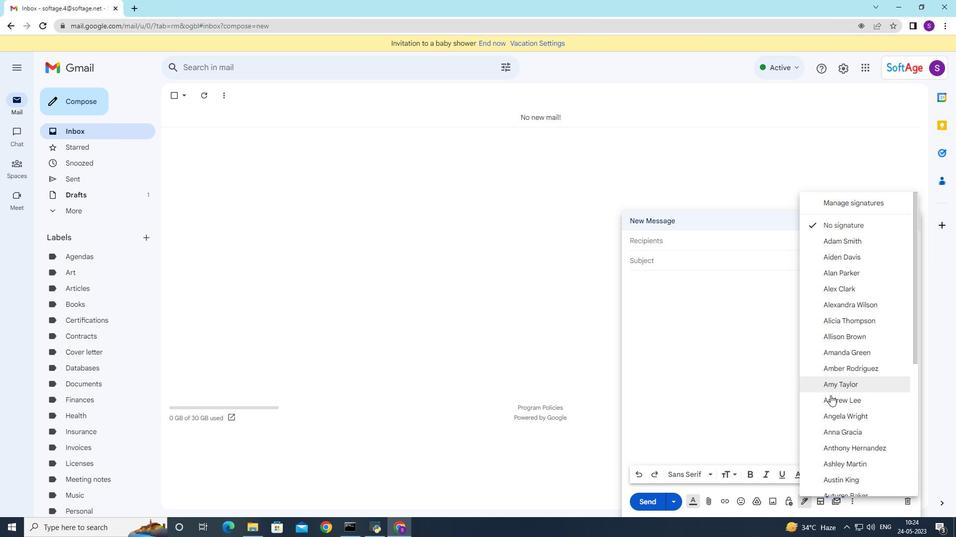 
Action: Mouse moved to (831, 406)
Screenshot: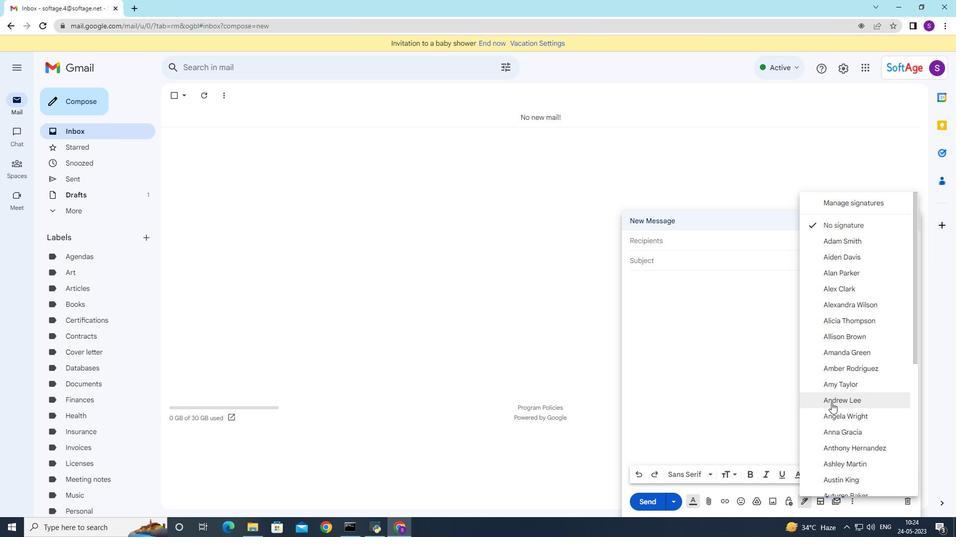 
Action: Mouse scrolled (831, 405) with delta (0, 0)
Screenshot: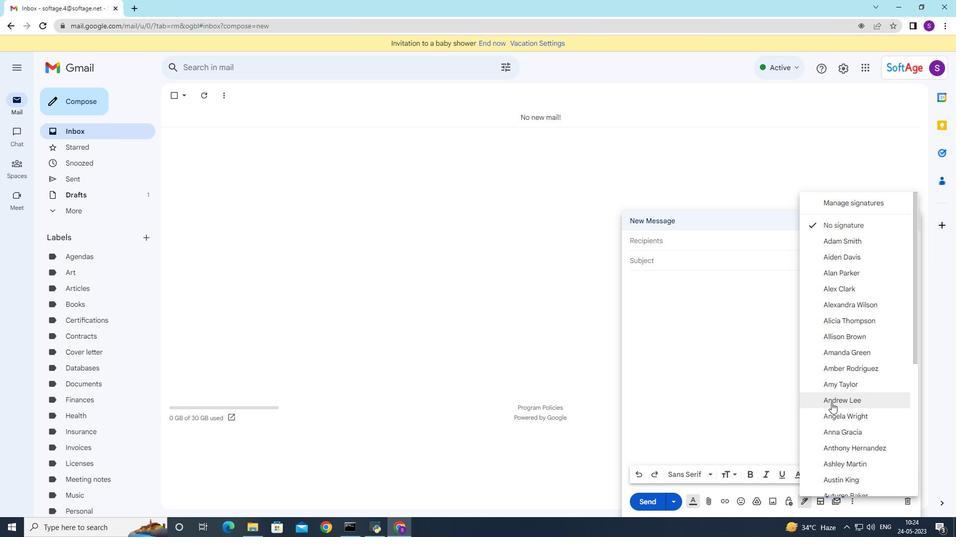 
Action: Mouse moved to (838, 396)
Screenshot: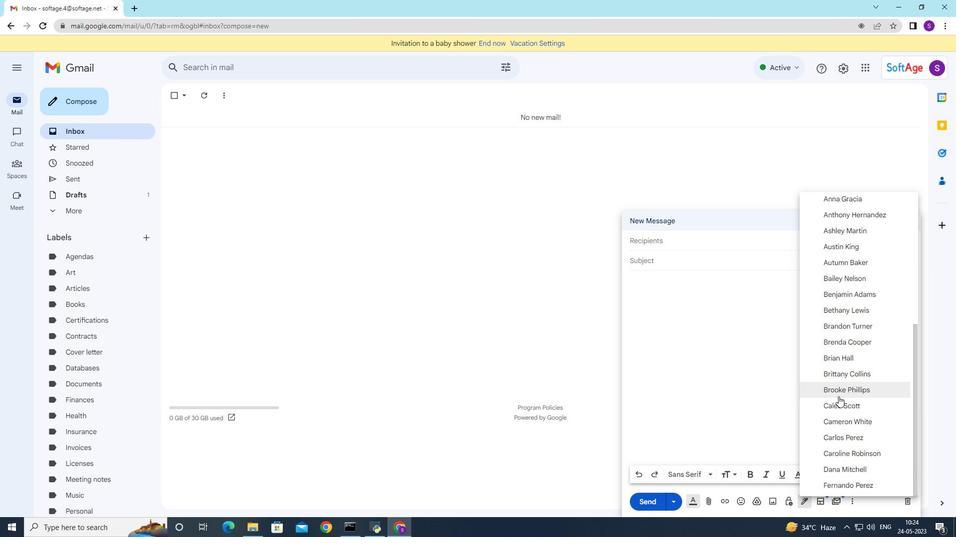 
Action: Mouse pressed left at (838, 396)
Screenshot: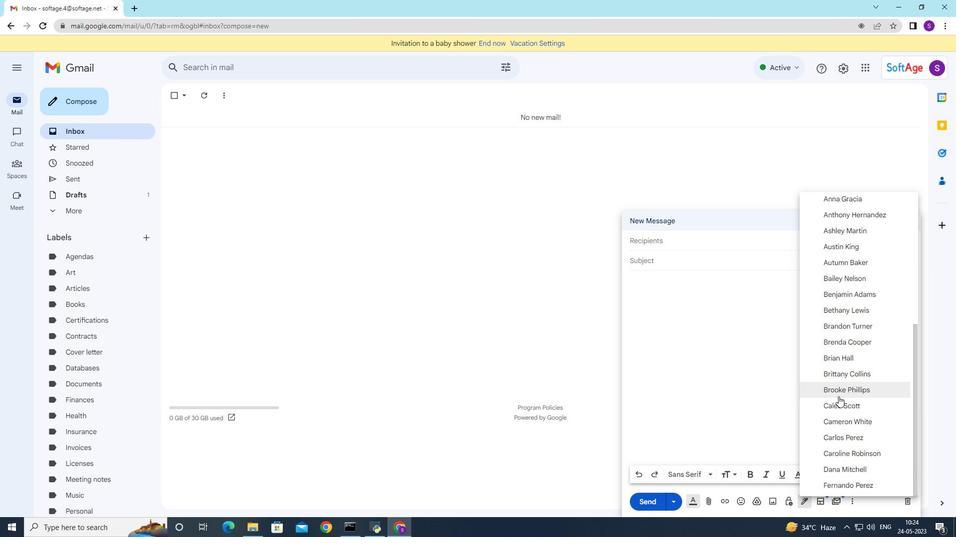 
Action: Mouse moved to (661, 261)
Screenshot: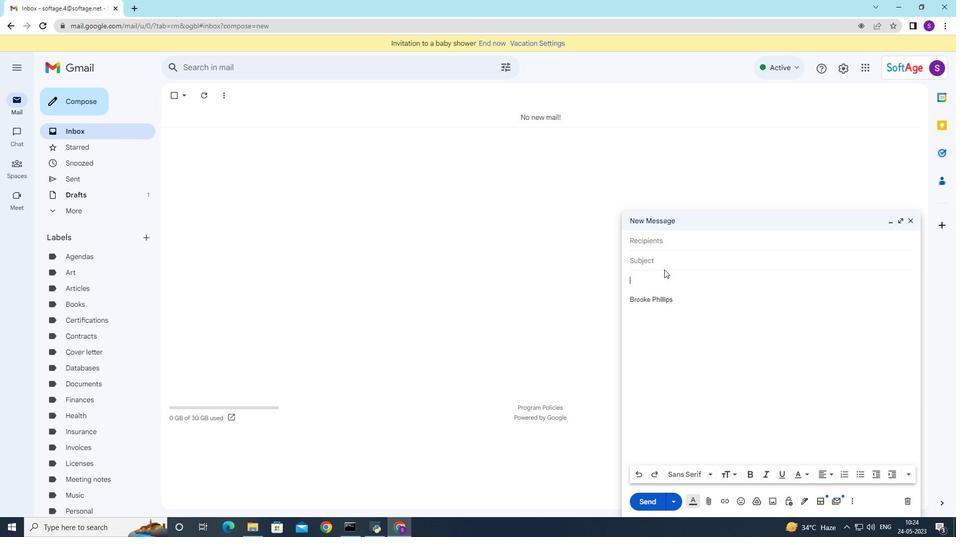 
Action: Mouse pressed left at (661, 261)
Screenshot: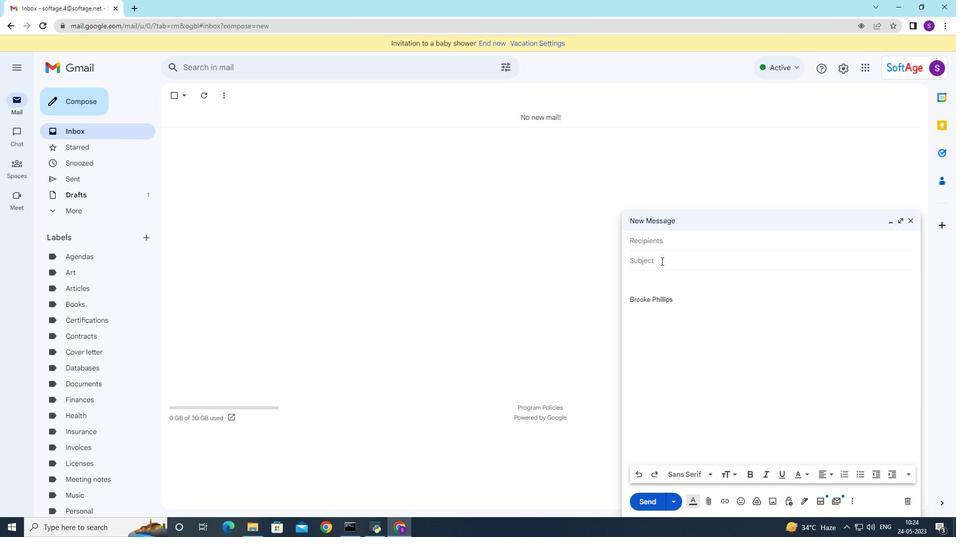 
Action: Mouse moved to (665, 271)
Screenshot: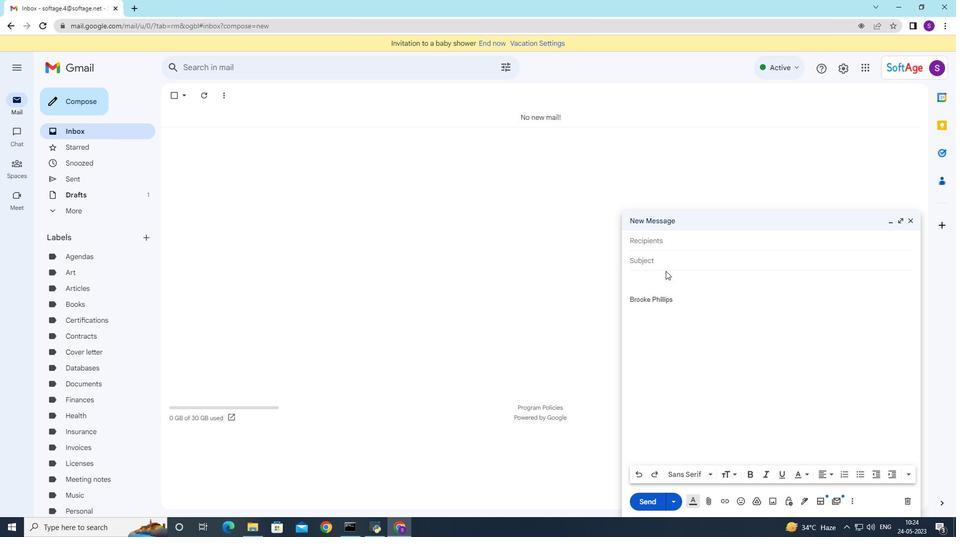 
Action: Key pressed <Key.shift>Feedback<Key.space>on<Key.space>a<Key.space><Key.backspace>n<Key.space>event<Key.space>feedback<Key.space>survey
Screenshot: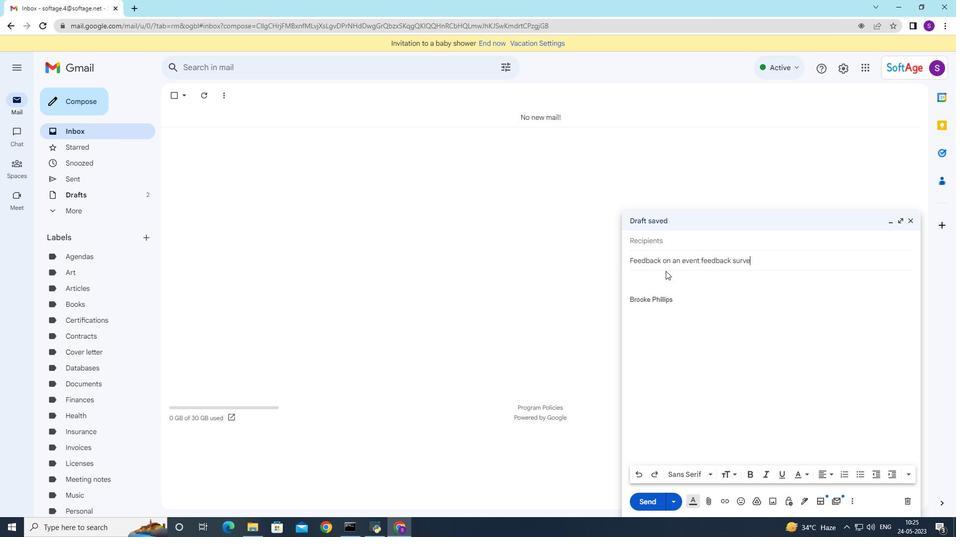 
Action: Mouse moved to (672, 278)
Screenshot: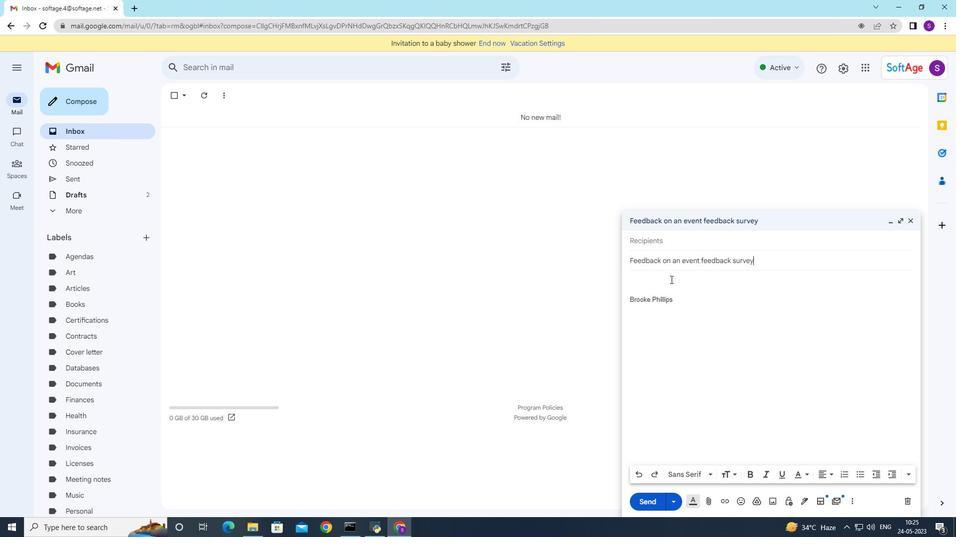 
Action: Mouse pressed left at (672, 278)
Screenshot: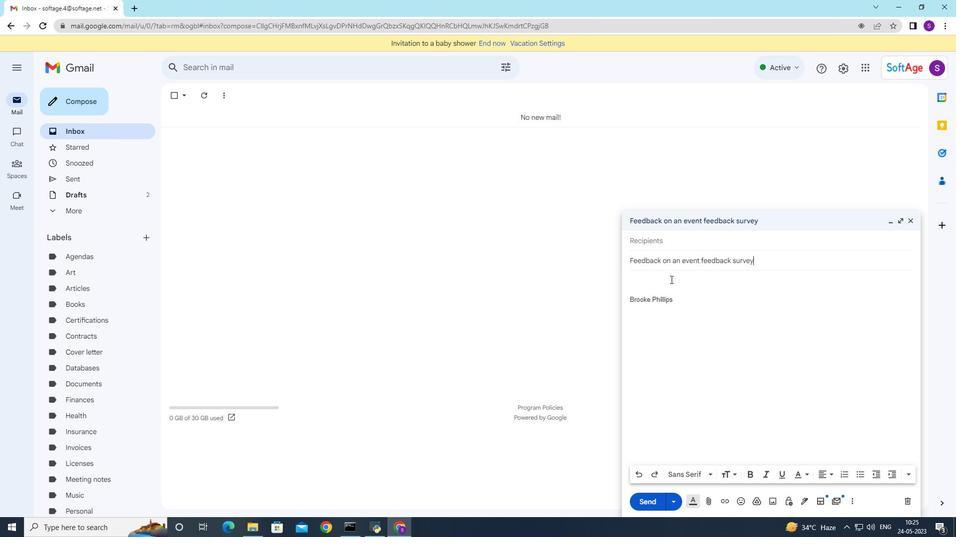 
Action: Mouse moved to (673, 277)
Screenshot: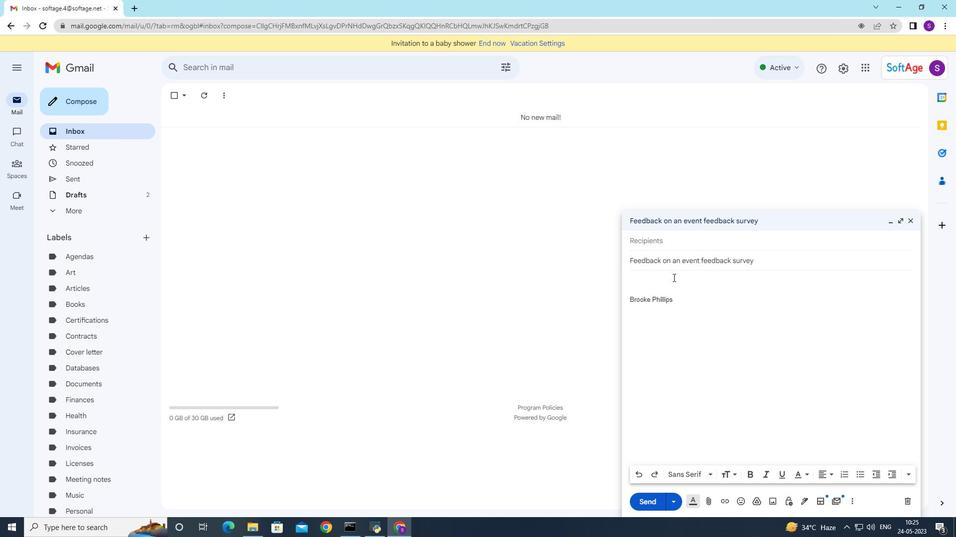 
Action: Key pressed <Key.shift>We<Key.space>need<Key.space>to<Key.space>reschedule<Key.space>the<Key.space>training<Key.space>session<Key.space><Key.backspace>,<Key.space>can<Key.space>you<Key.space>plaease<Key.backspace><Key.backspace><Key.backspace><Key.backspace><Key.backspace>ease<Key.space>coordinate<Key.space>e<Key.backspace>with<Key.space>the<Key.space>participants<Key.shift_r>?
Screenshot: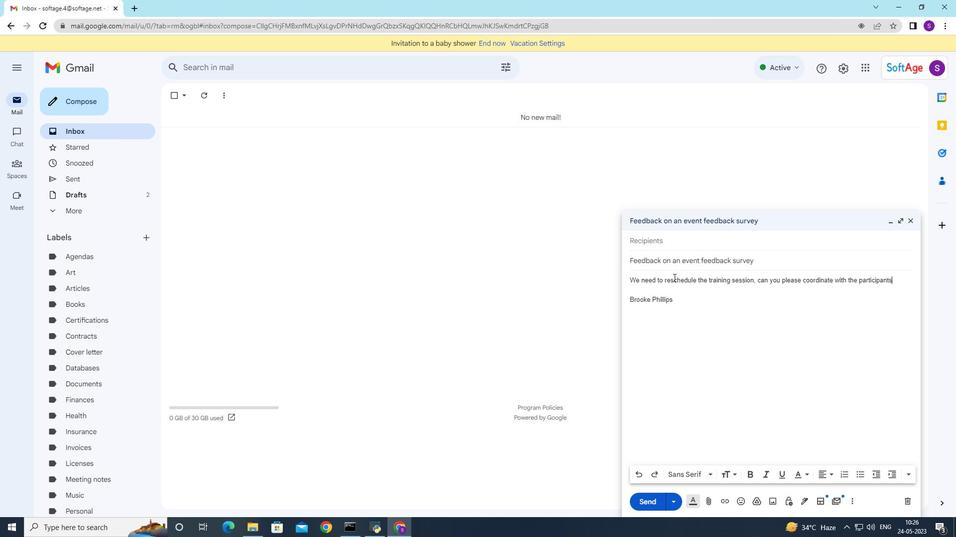 
Action: Mouse moved to (848, 279)
Screenshot: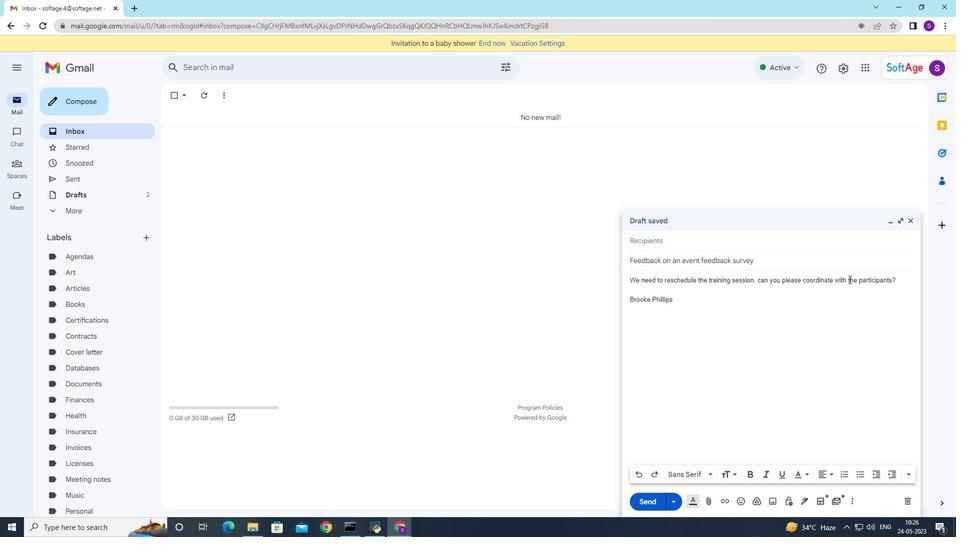 
Action: Mouse pressed left at (848, 279)
Screenshot: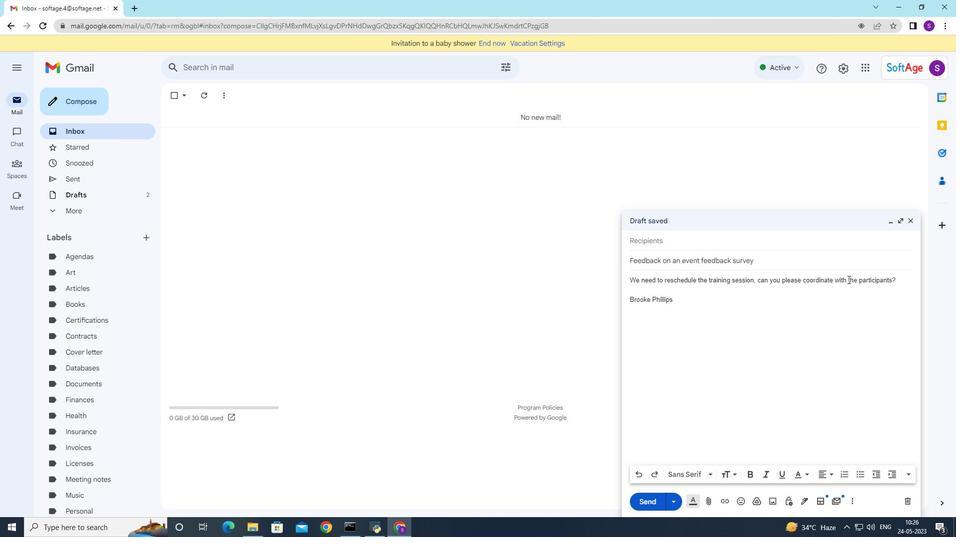 
Action: Mouse moved to (710, 474)
Screenshot: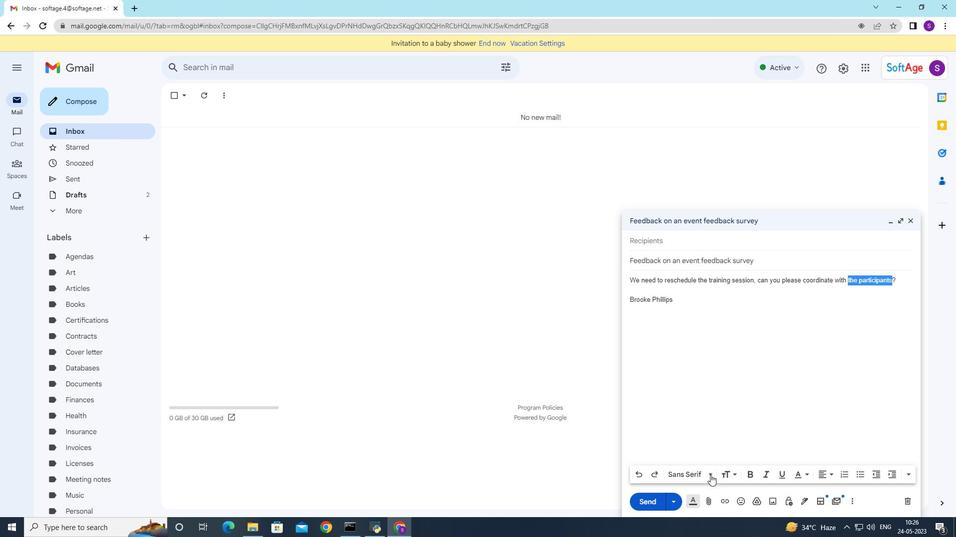 
Action: Mouse pressed left at (710, 474)
Screenshot: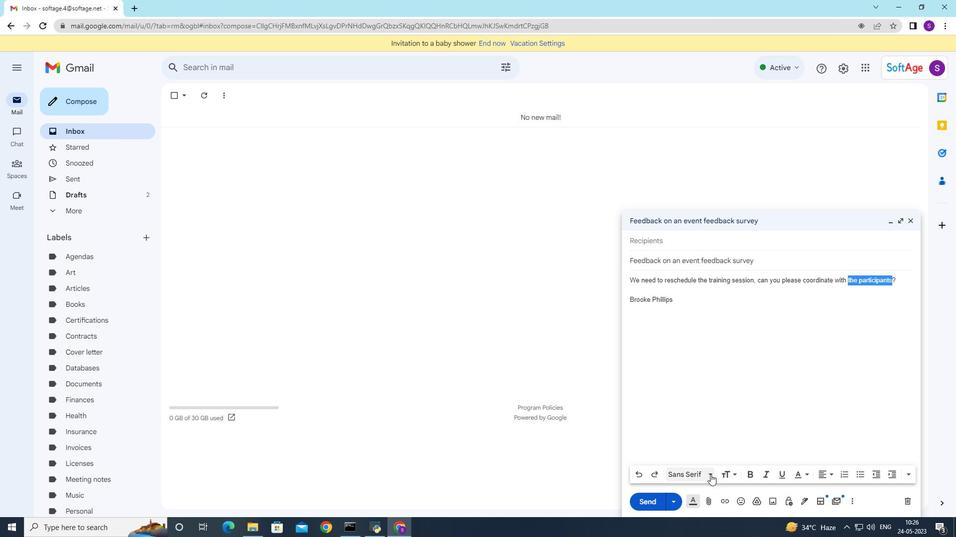 
Action: Mouse moved to (710, 457)
Screenshot: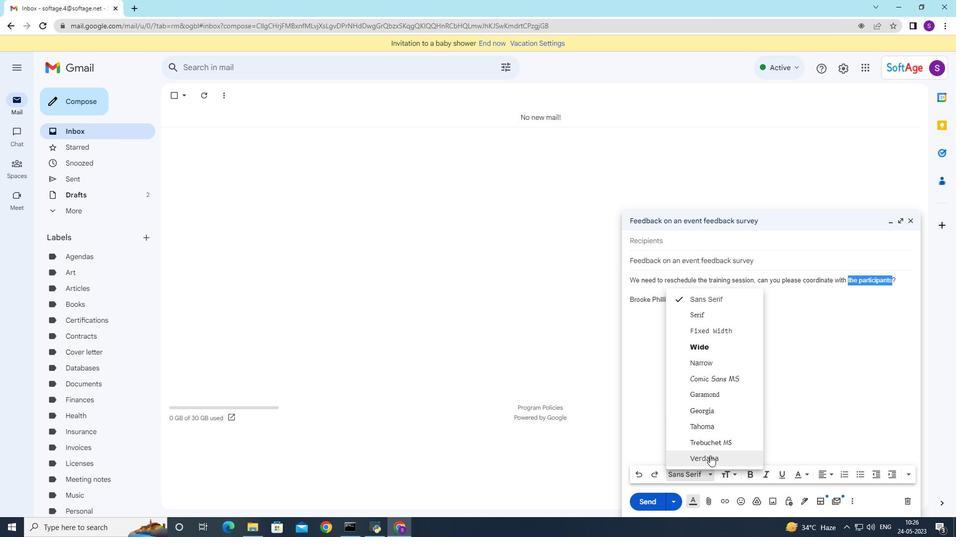 
Action: Mouse pressed left at (710, 457)
Screenshot: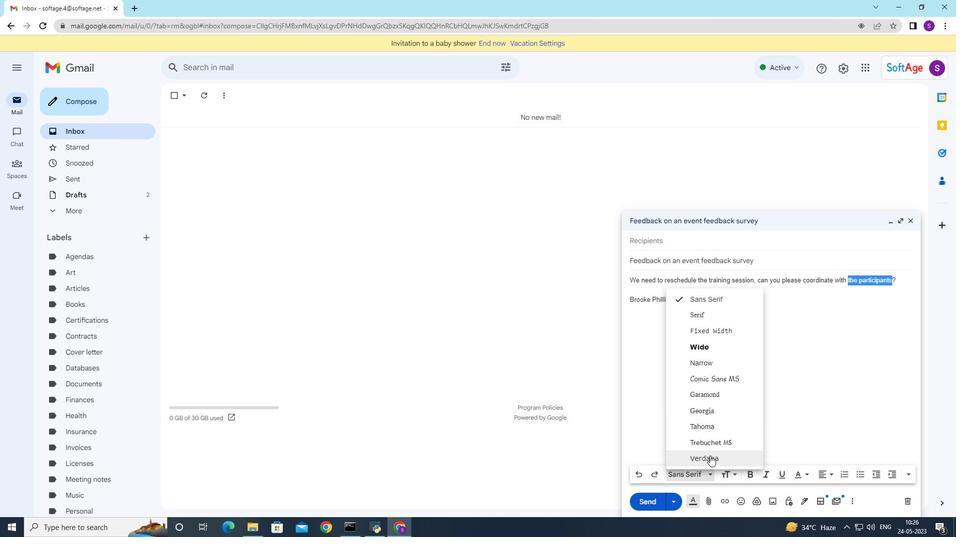
Action: Mouse moved to (749, 477)
Screenshot: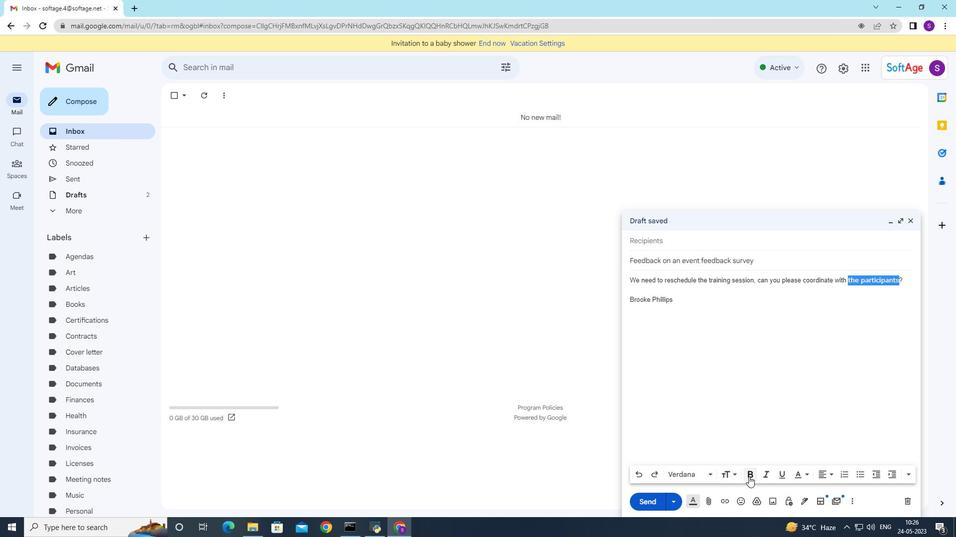 
Action: Mouse pressed left at (749, 477)
Screenshot: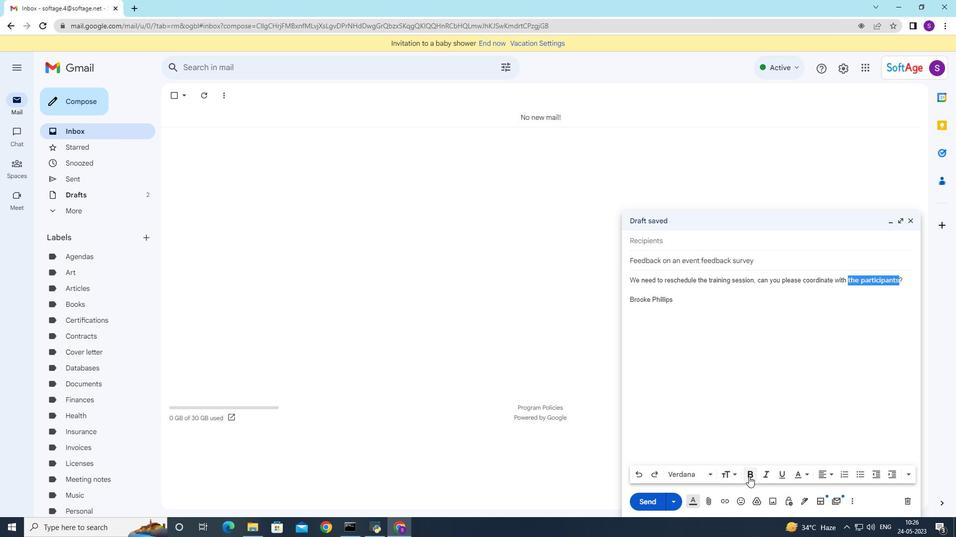 
Action: Mouse moved to (779, 475)
Screenshot: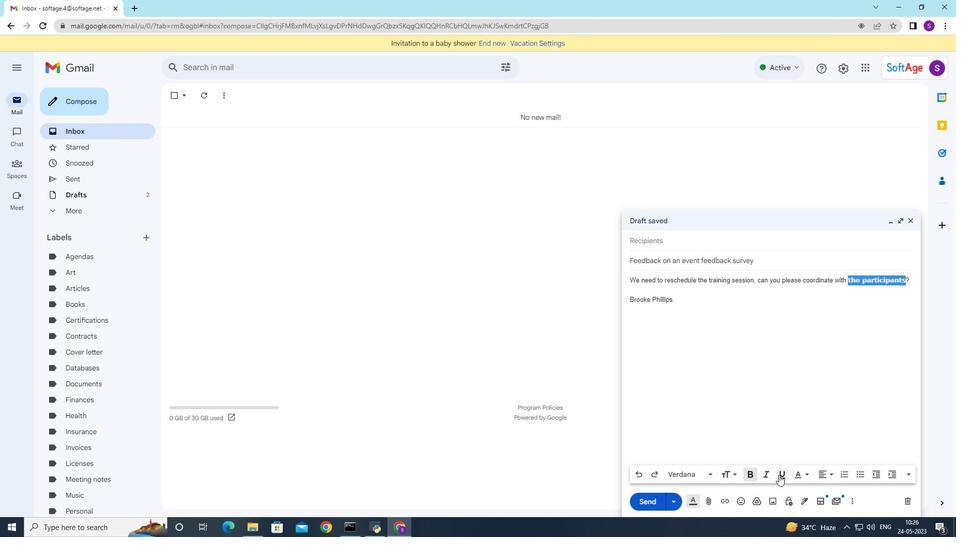 
Action: Mouse pressed left at (779, 475)
Screenshot: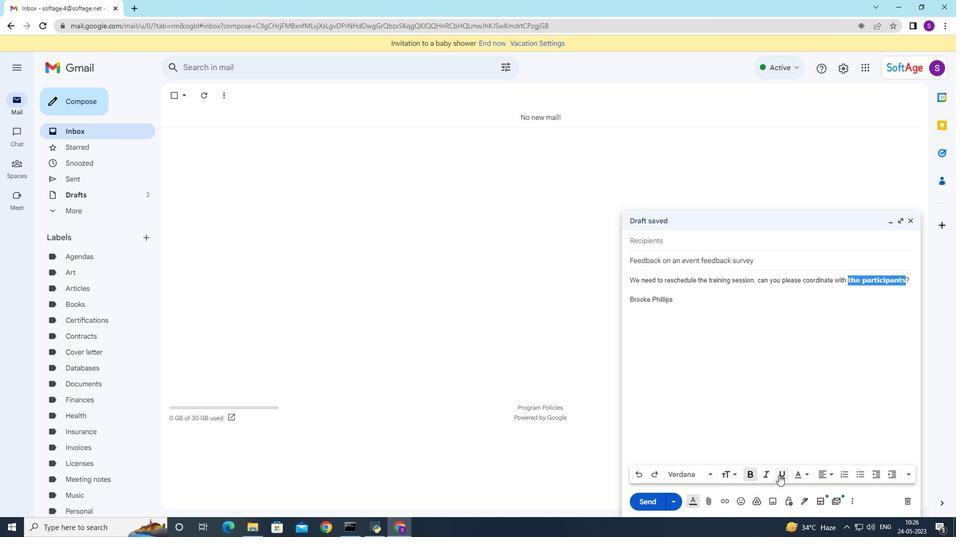 
Action: Mouse moved to (654, 240)
Screenshot: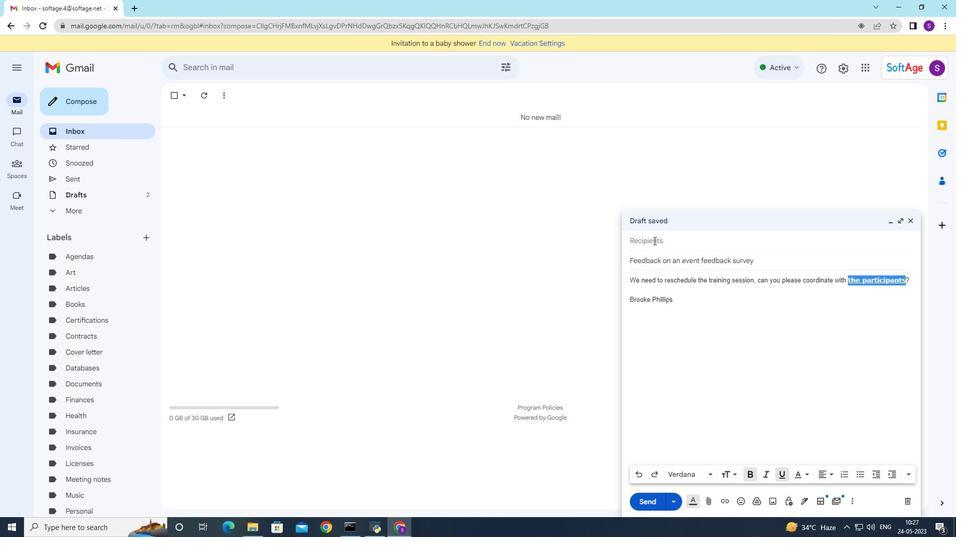 
Action: Mouse pressed left at (654, 240)
Screenshot: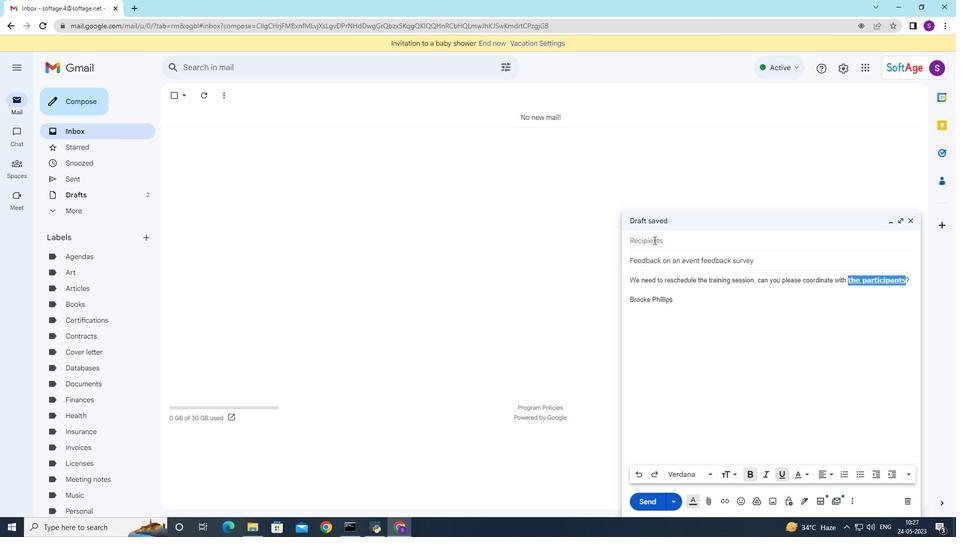 
Action: Mouse moved to (654, 247)
Screenshot: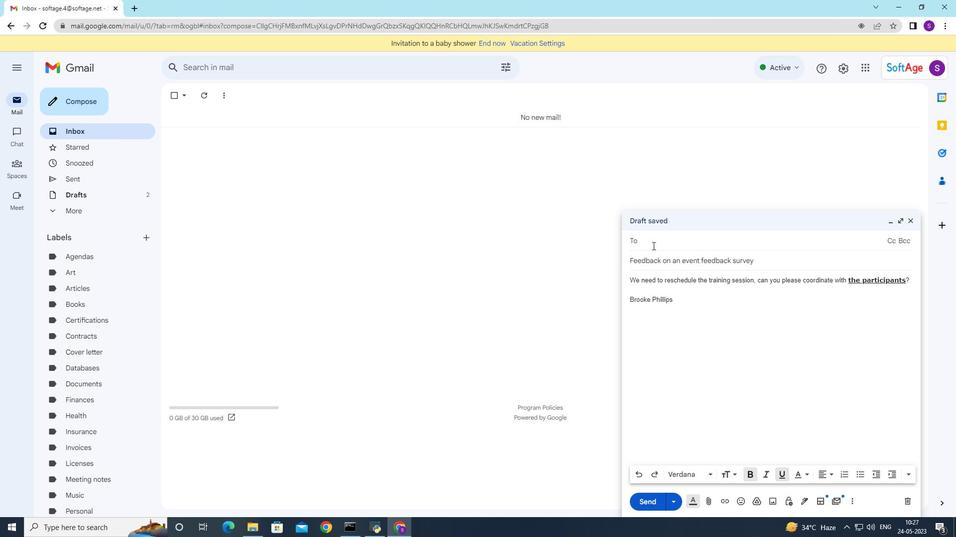 
Action: Key pressed softage.6
Screenshot: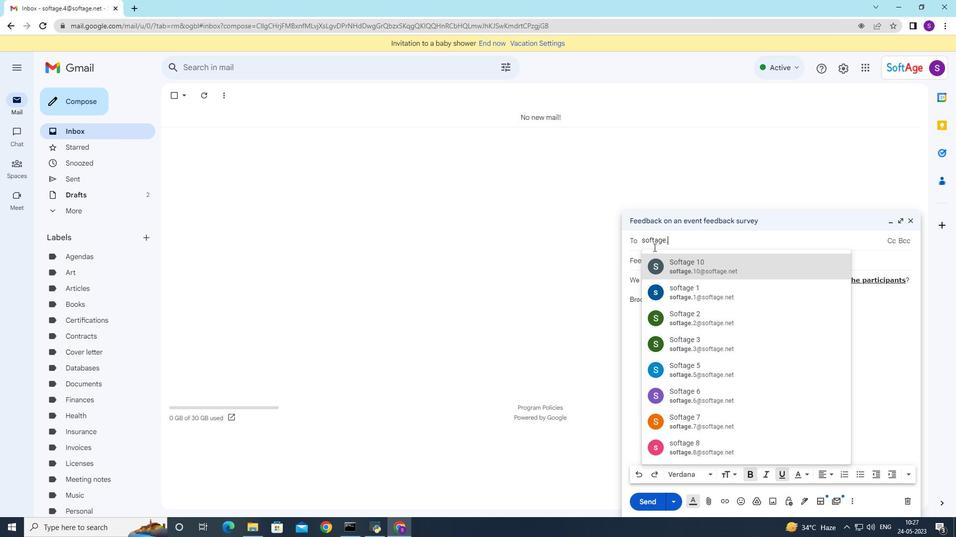 
Action: Mouse moved to (707, 260)
Screenshot: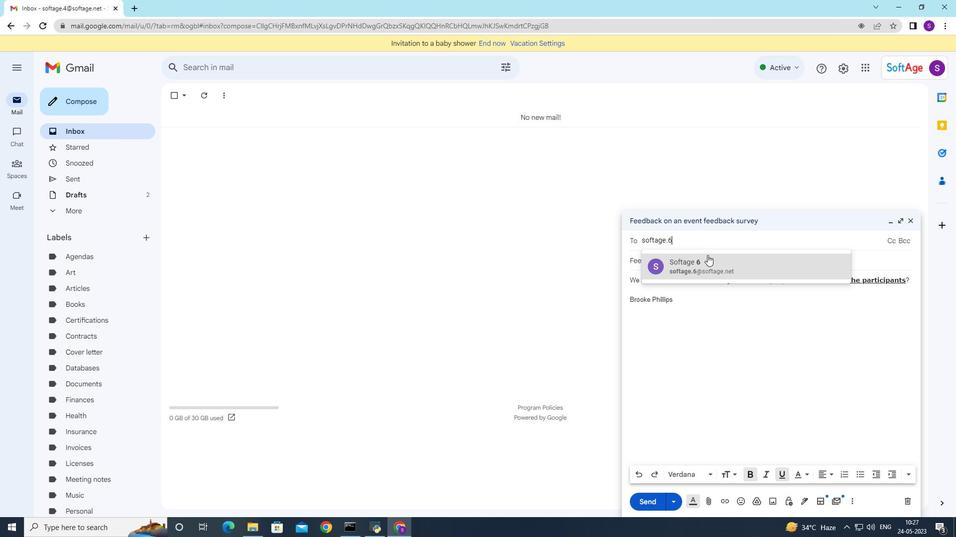 
Action: Mouse pressed left at (707, 260)
Screenshot: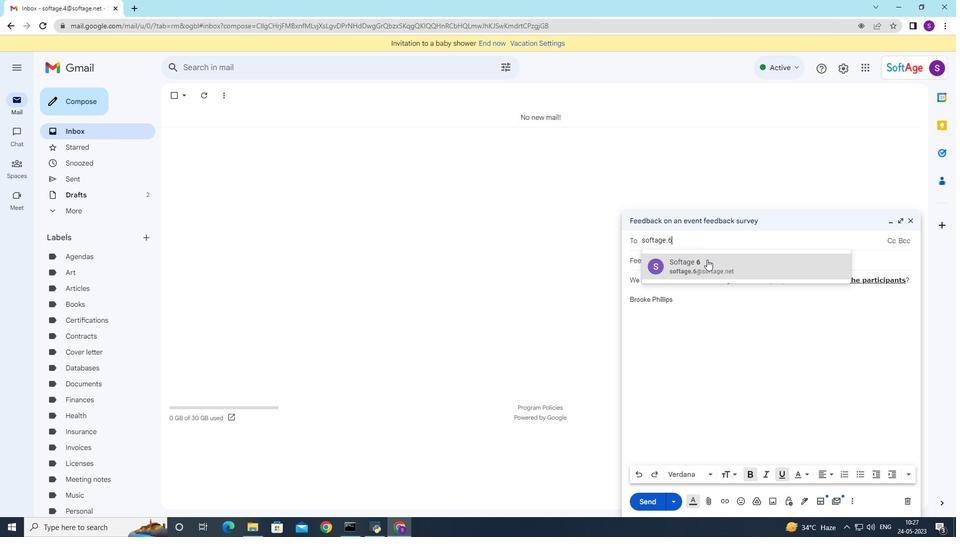 
Action: Mouse moved to (659, 505)
Screenshot: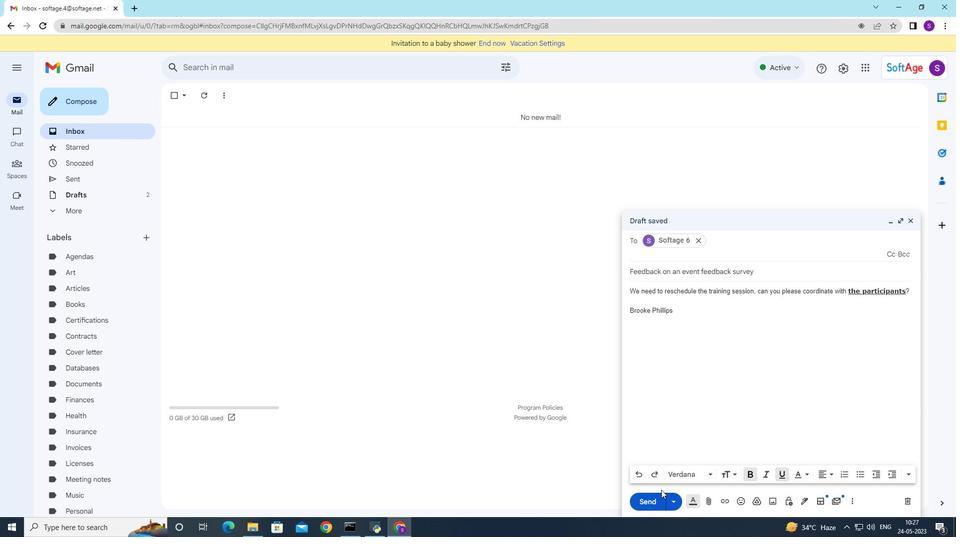 
Action: Mouse pressed left at (659, 505)
Screenshot: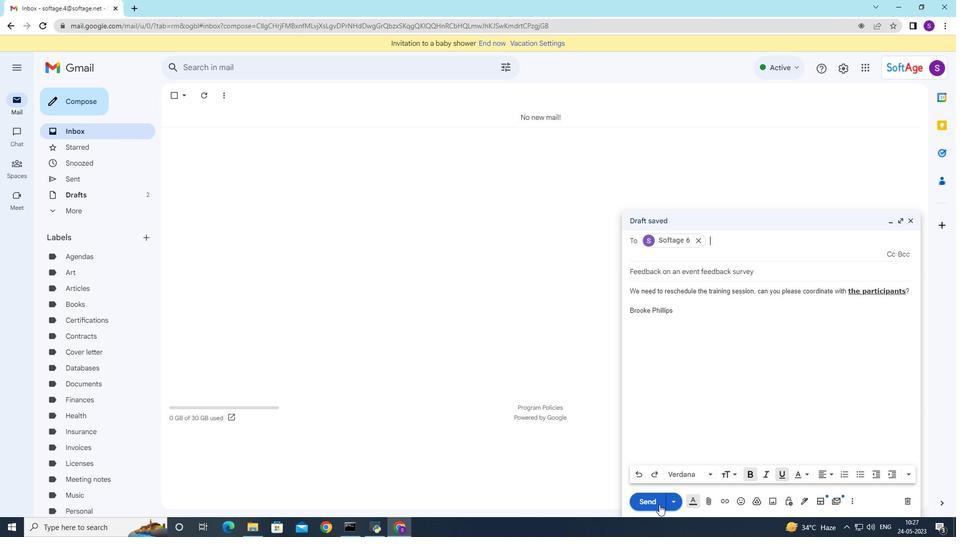 
Action: Mouse moved to (145, 239)
Screenshot: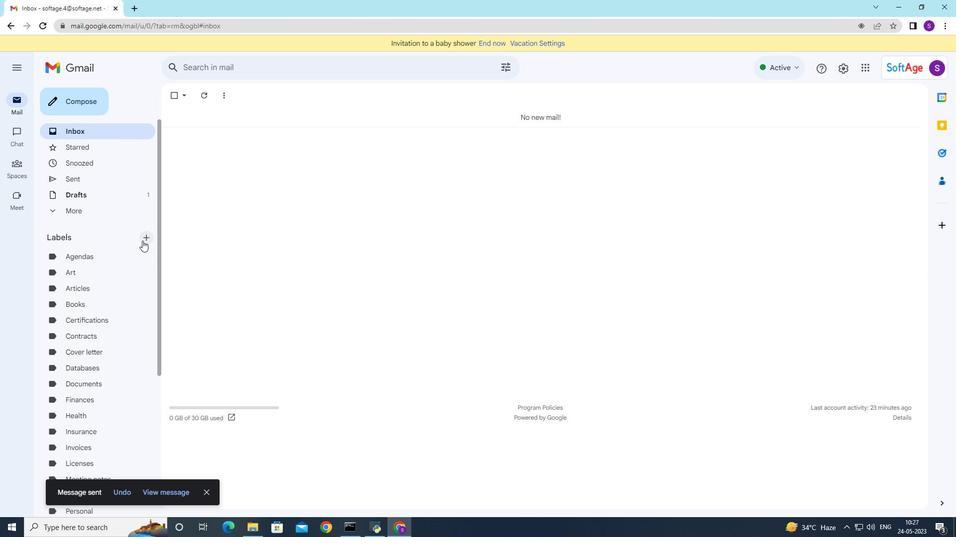 
Action: Mouse pressed left at (145, 239)
Screenshot: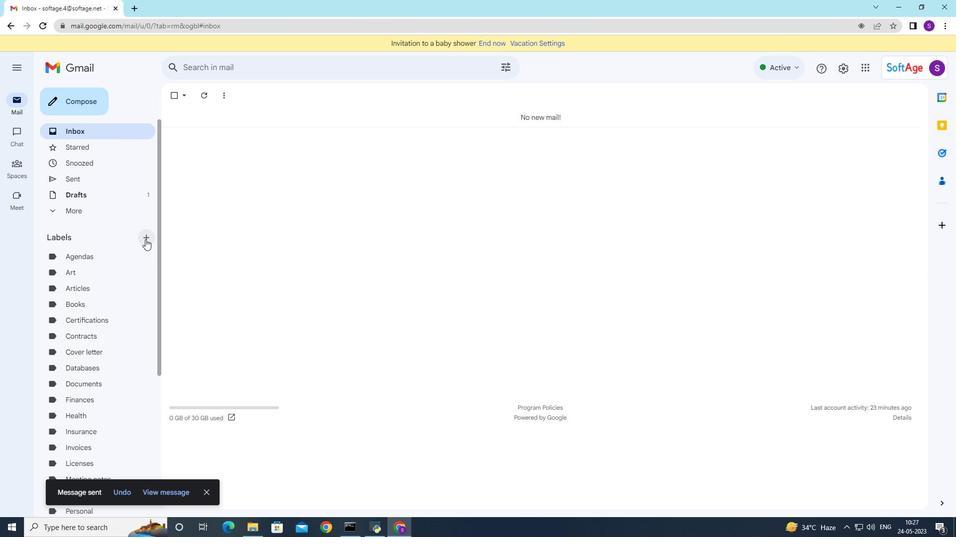 
Action: Mouse moved to (401, 267)
Screenshot: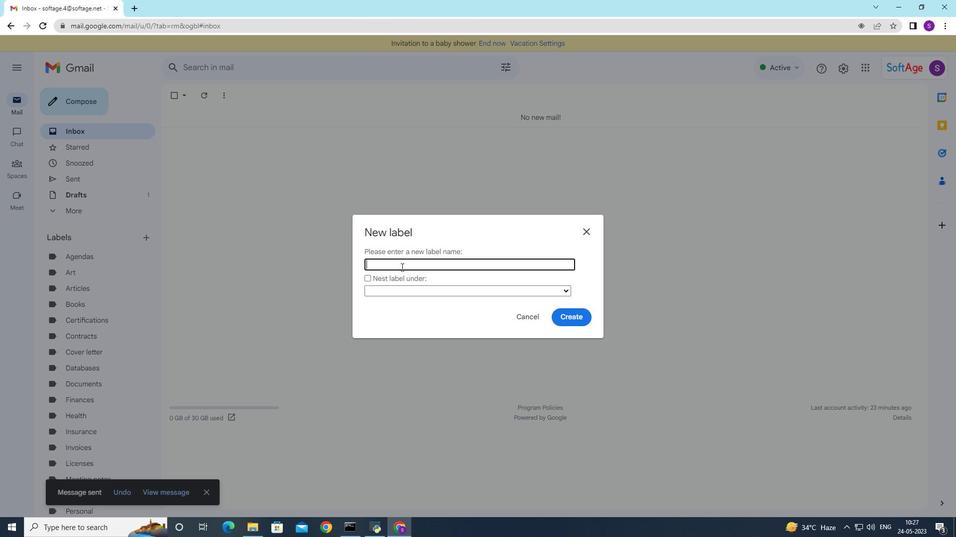 
Action: Key pressed <Key.shift>Research
Screenshot: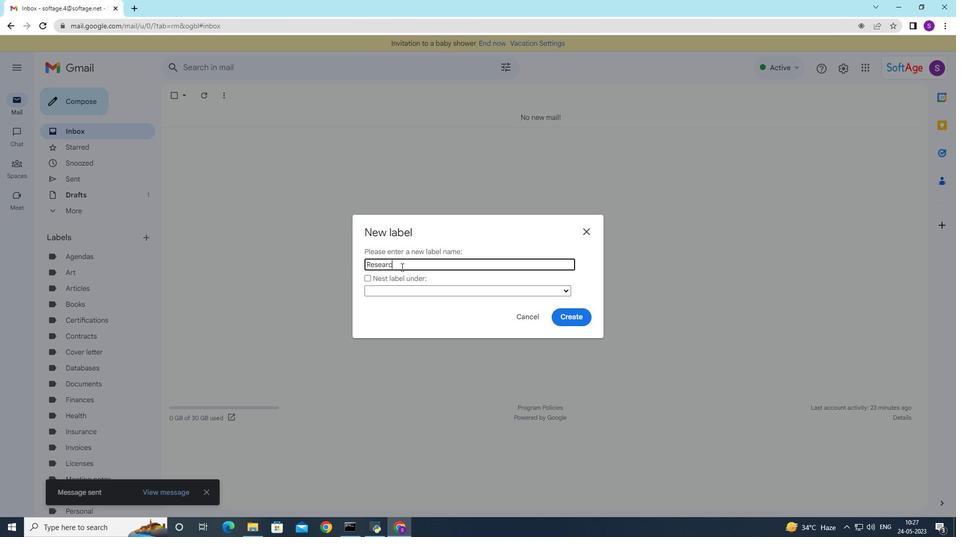 
Action: Mouse scrolled (401, 267) with delta (0, 0)
Screenshot: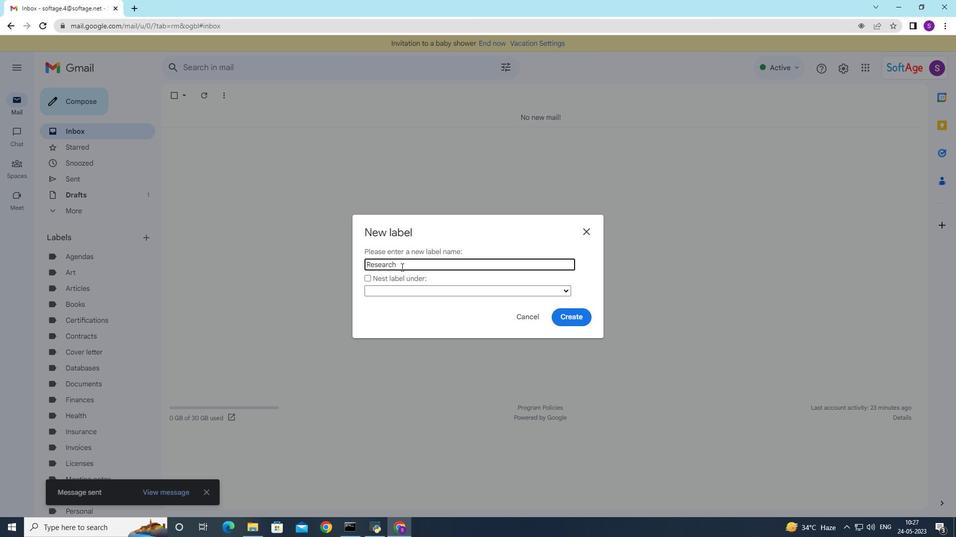 
Action: Mouse moved to (563, 318)
Screenshot: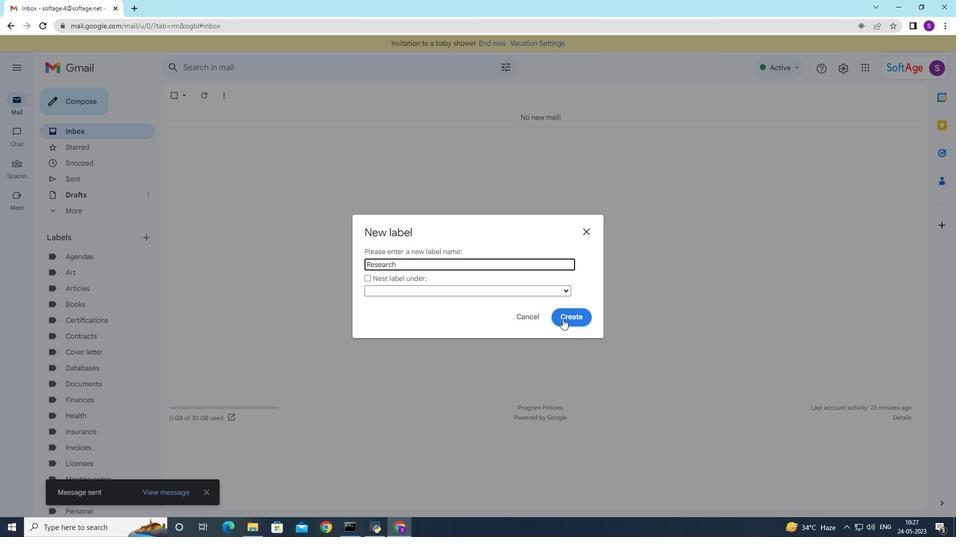 
Action: Mouse pressed left at (563, 318)
Screenshot: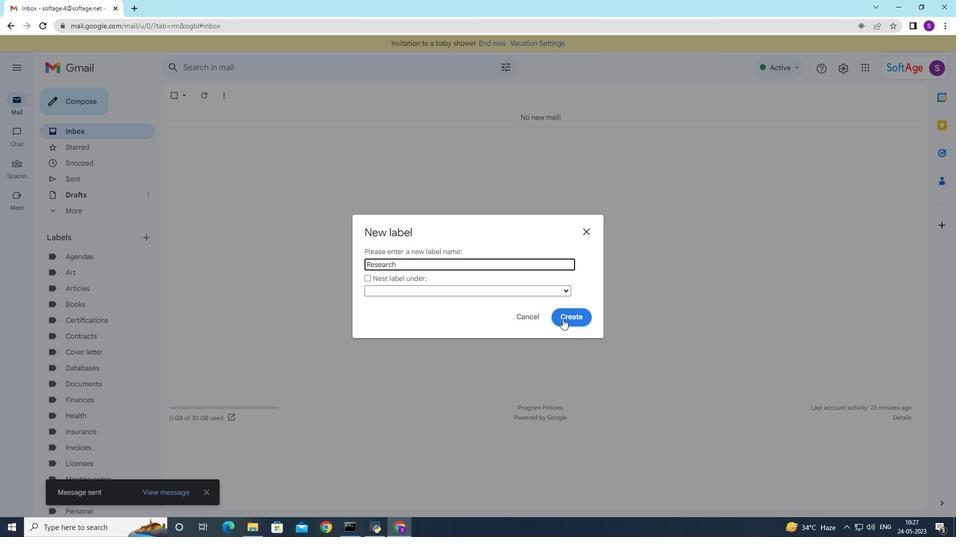 
Action: Mouse moved to (113, 181)
Screenshot: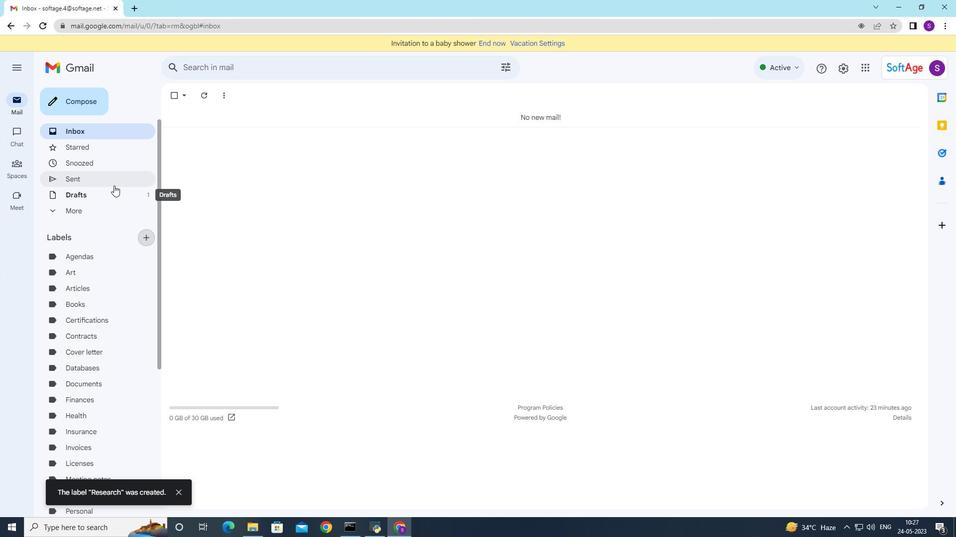 
Action: Mouse pressed left at (113, 181)
Screenshot: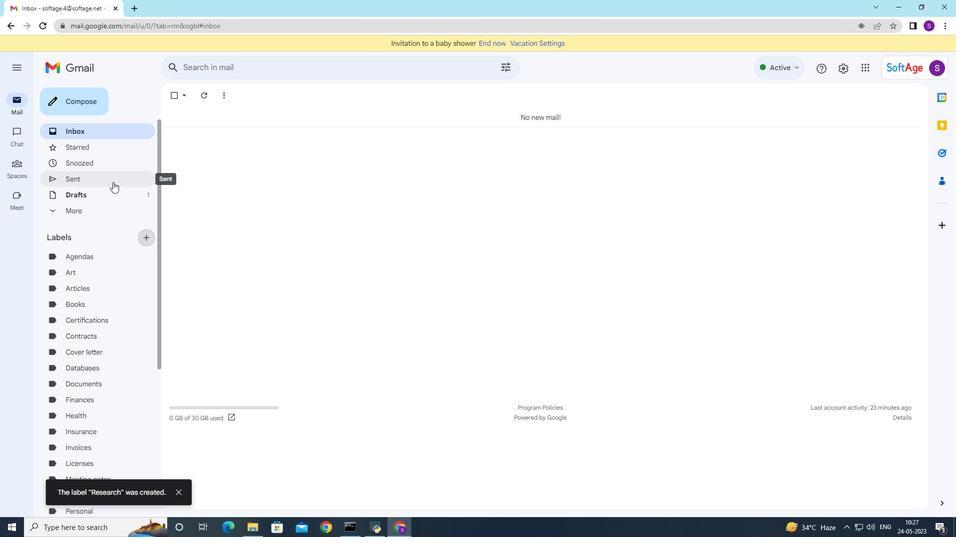 
Action: Mouse moved to (322, 144)
Screenshot: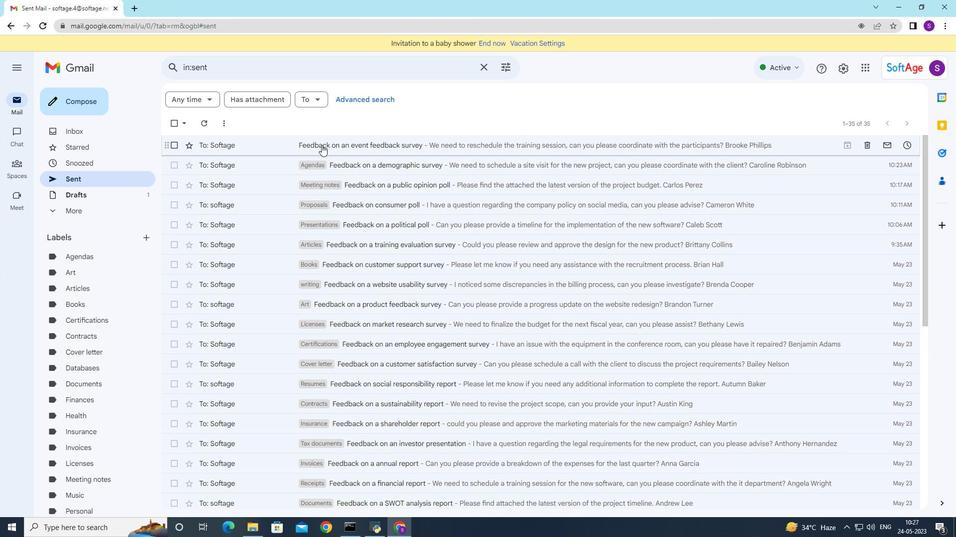 
Action: Mouse pressed right at (322, 144)
Screenshot: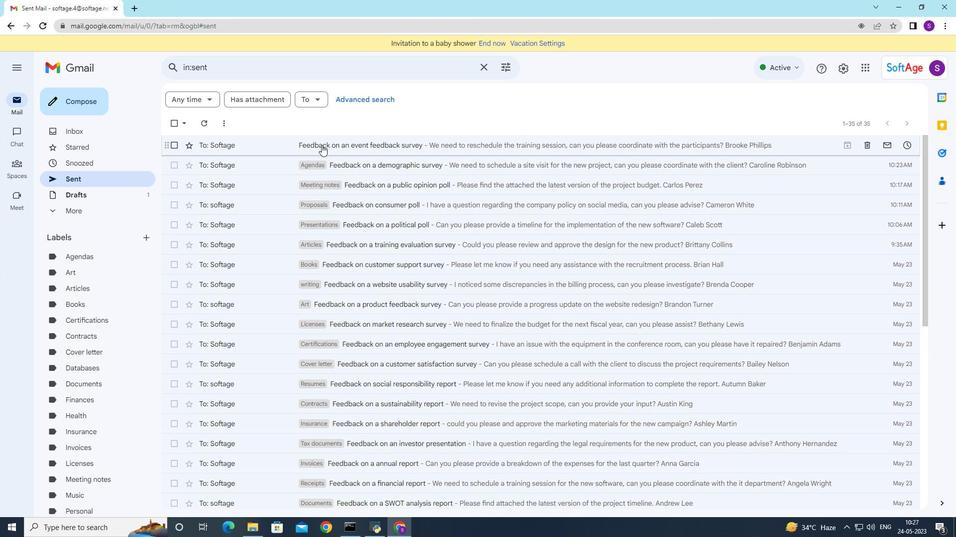 
Action: Mouse moved to (485, 166)
Screenshot: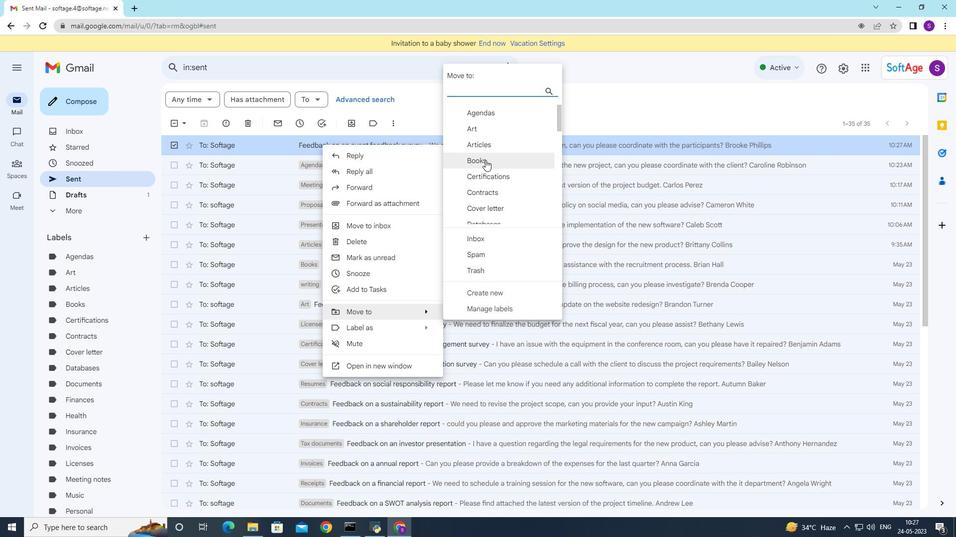 
Action: Mouse scrolled (485, 165) with delta (0, 0)
Screenshot: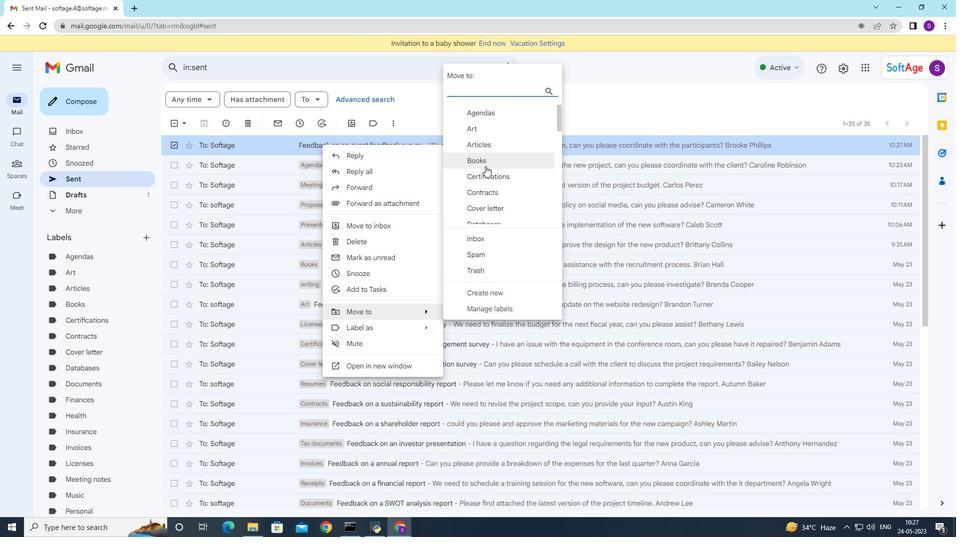 
Action: Mouse moved to (485, 166)
Screenshot: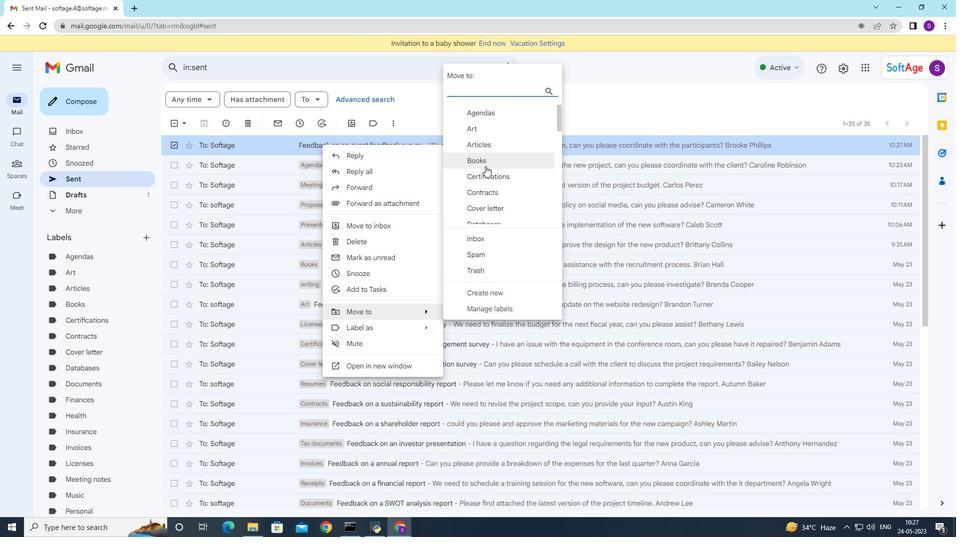 
Action: Mouse scrolled (485, 166) with delta (0, 0)
Screenshot: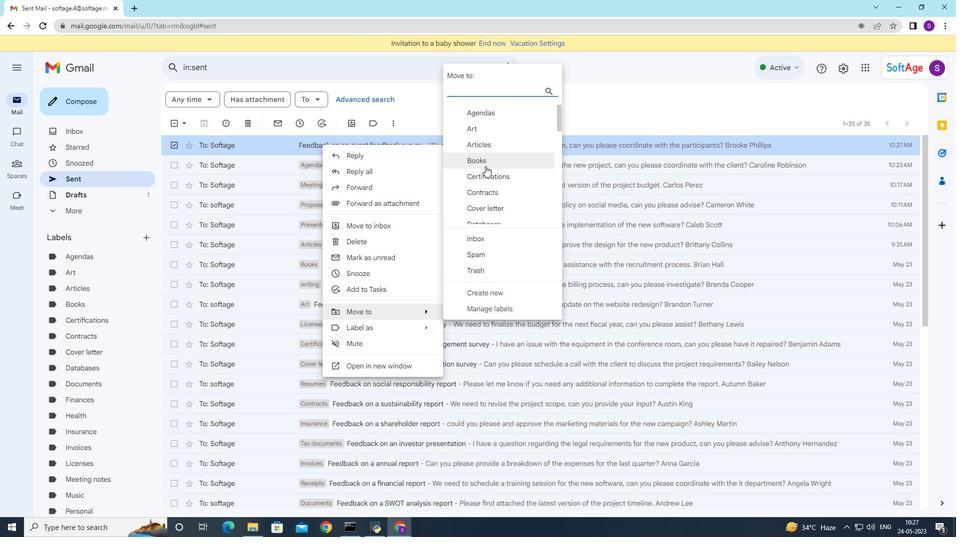 
Action: Mouse moved to (485, 167)
Screenshot: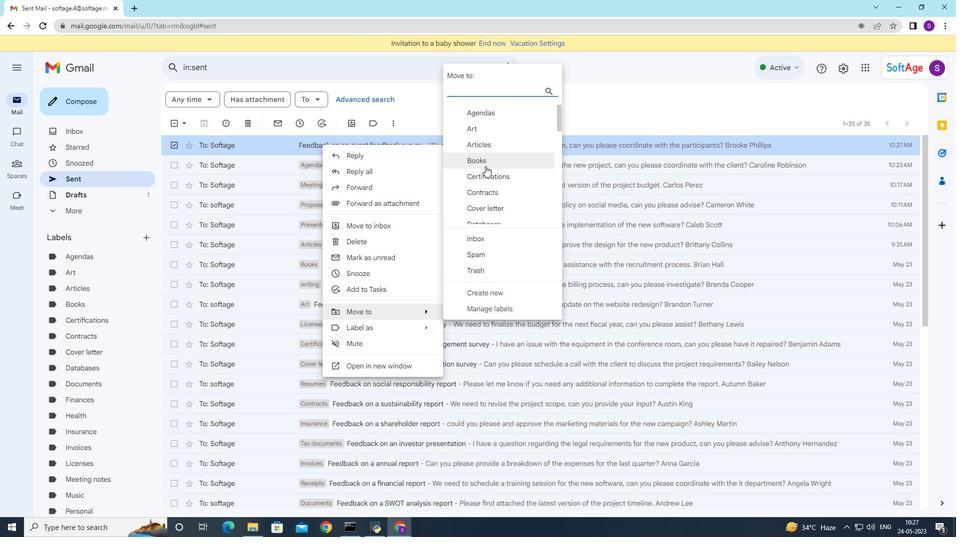 
Action: Mouse scrolled (485, 166) with delta (0, 0)
Screenshot: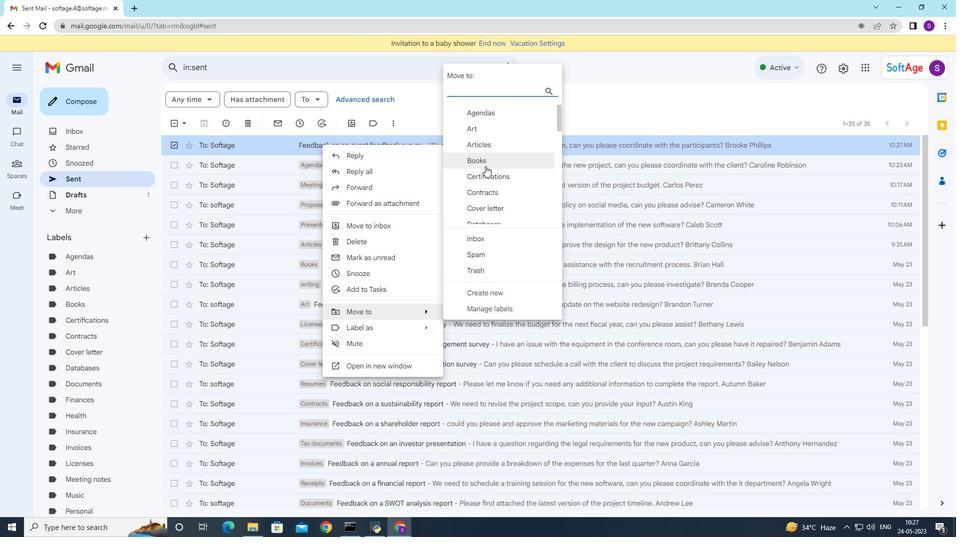 
Action: Mouse moved to (485, 169)
Screenshot: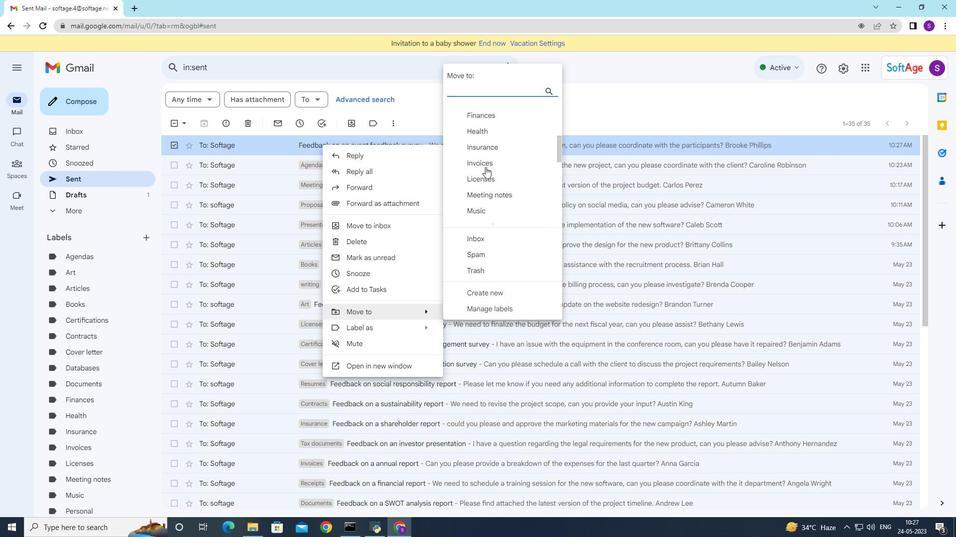 
Action: Mouse scrolled (485, 168) with delta (0, 0)
Screenshot: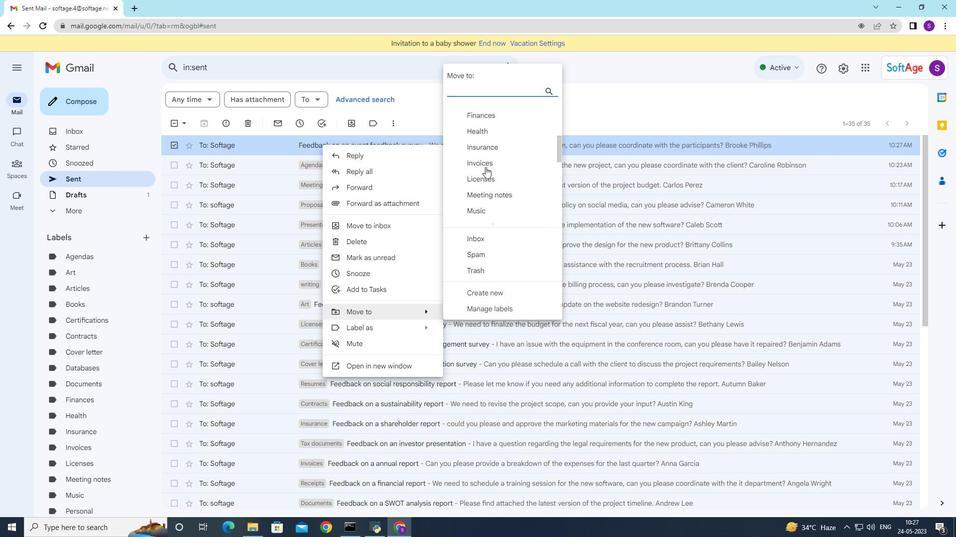 
Action: Mouse moved to (484, 171)
Screenshot: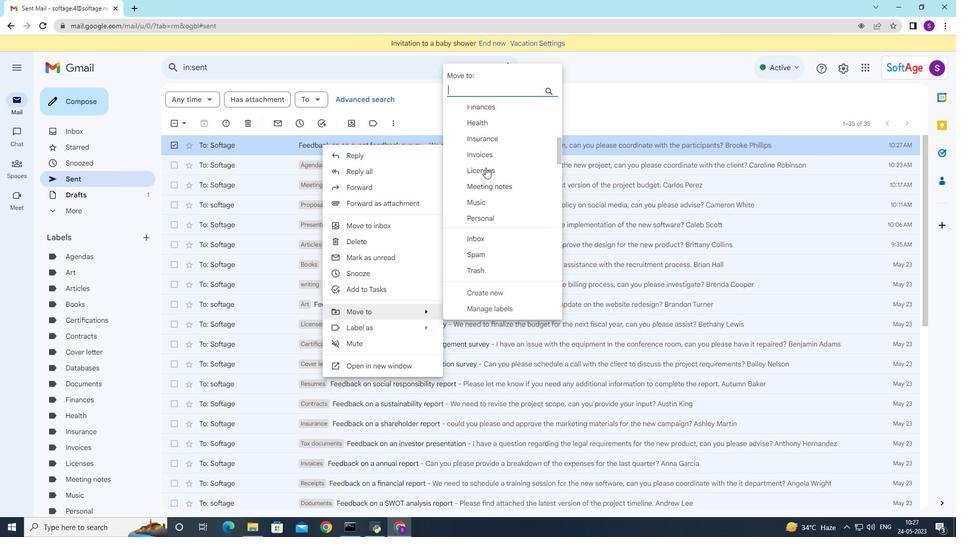 
Action: Mouse scrolled (484, 171) with delta (0, 0)
Screenshot: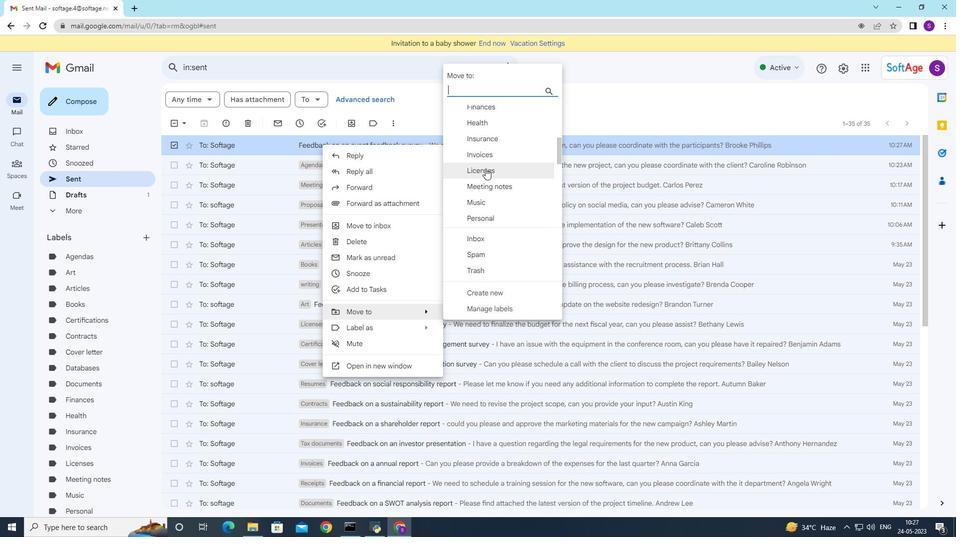 
Action: Mouse moved to (478, 170)
Screenshot: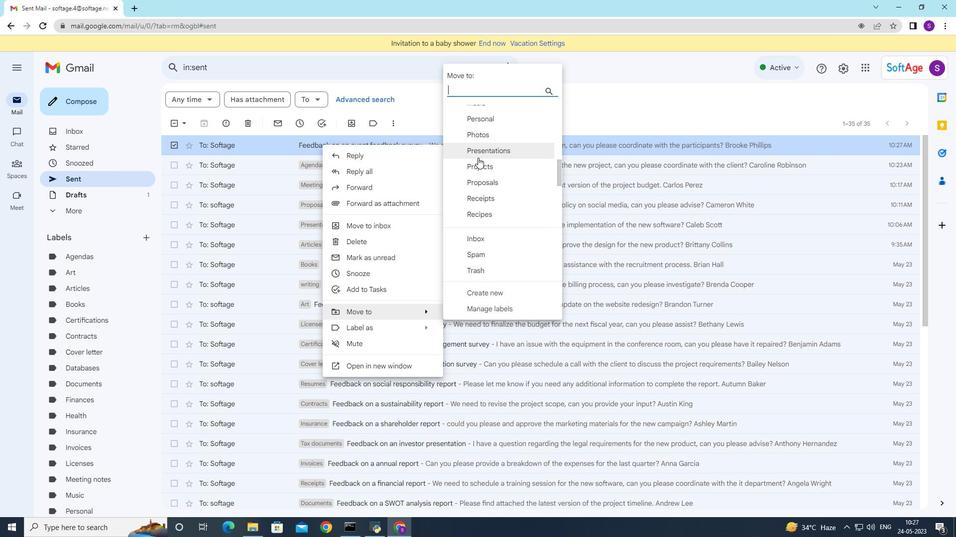 
Action: Mouse scrolled (478, 169) with delta (0, 0)
Screenshot: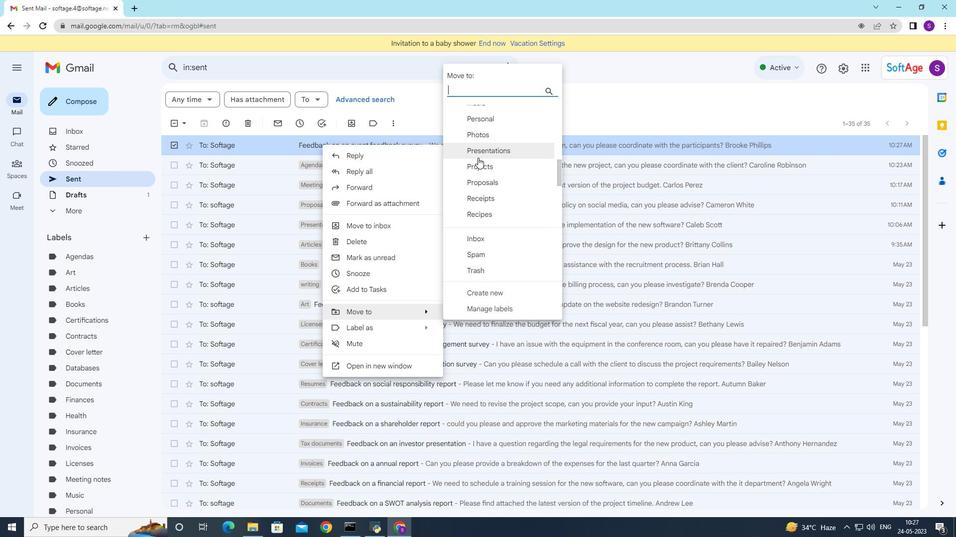 
Action: Mouse moved to (479, 178)
Screenshot: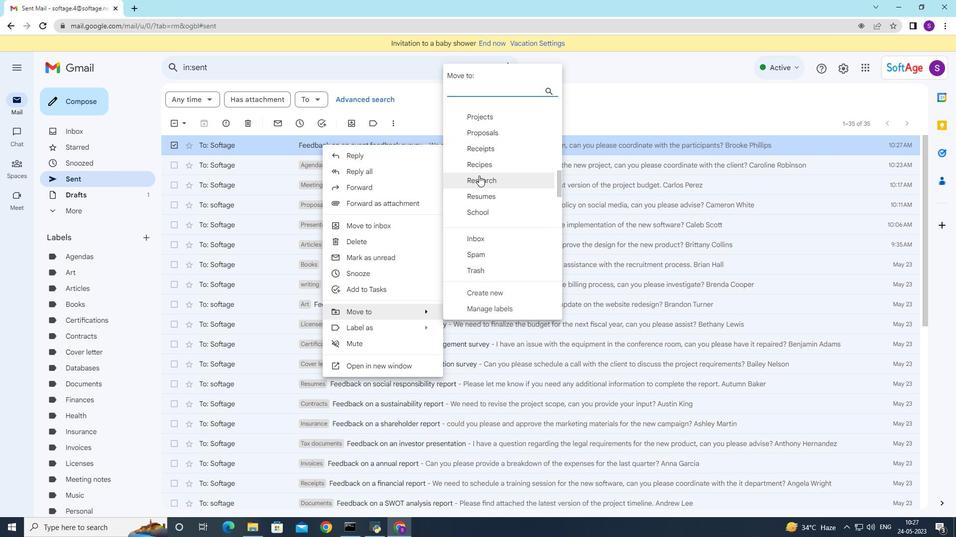 
Action: Mouse pressed left at (479, 178)
Screenshot: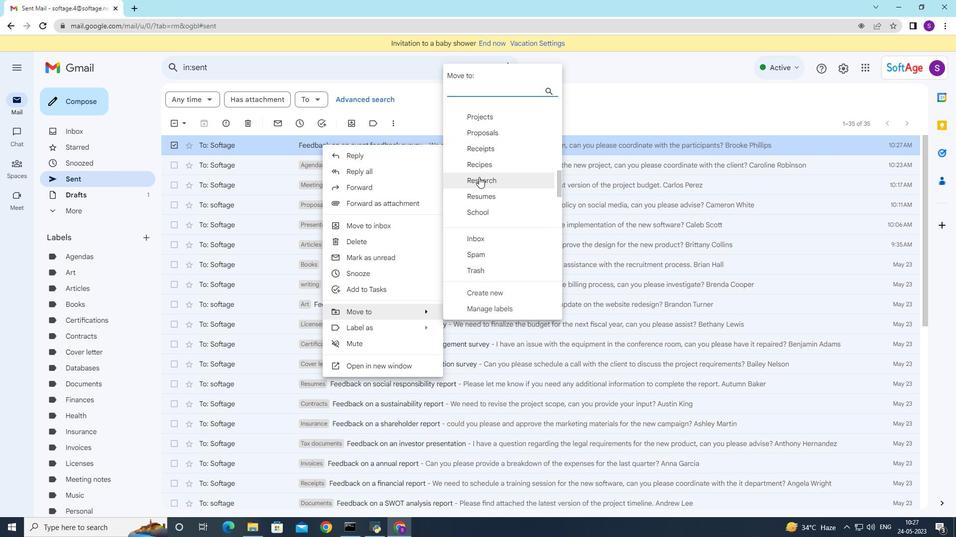 
Action: Mouse moved to (442, 246)
Screenshot: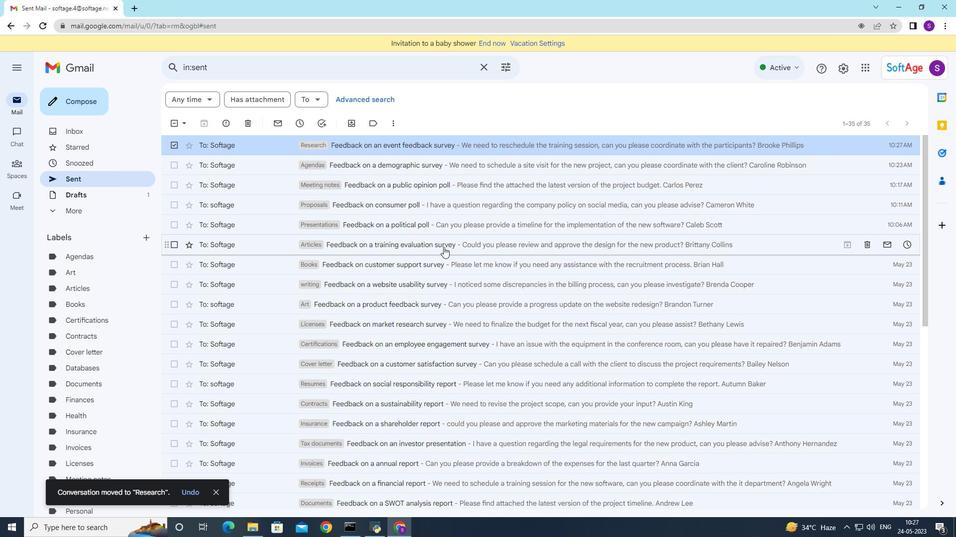
